 Task: open a new blank ppt, save the file as Andrew.pptx Add the quote 'Success is not the key to happiness; happiness is the key to success.'Apply font style 'Arial Narrow' and font size 16 Align the text to the Center .Change the text color to  'Red'
Action: Mouse moved to (34, 96)
Screenshot: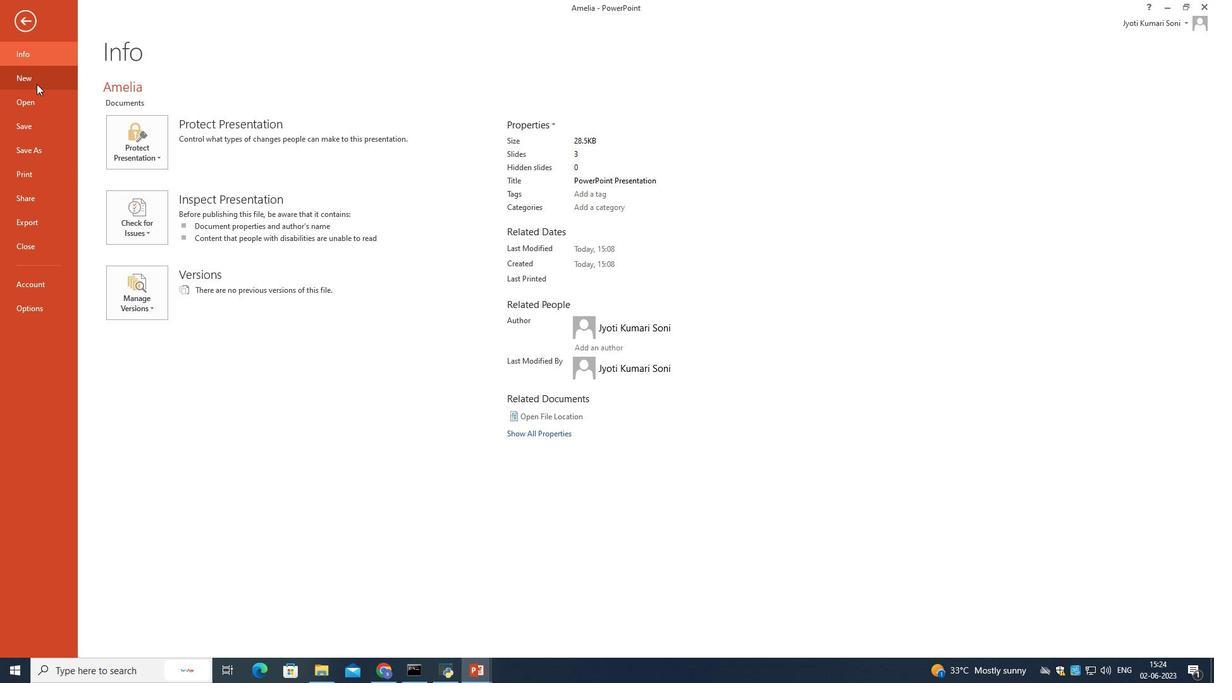 
Action: Mouse pressed left at (34, 96)
Screenshot: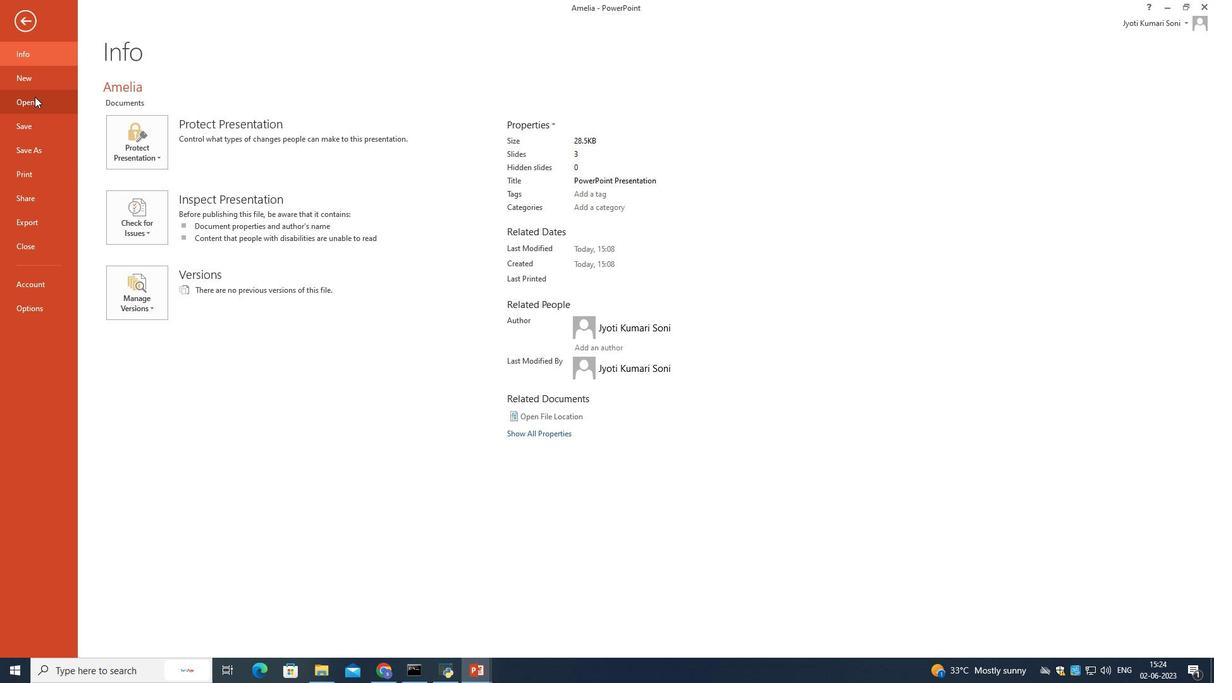 
Action: Mouse moved to (29, 74)
Screenshot: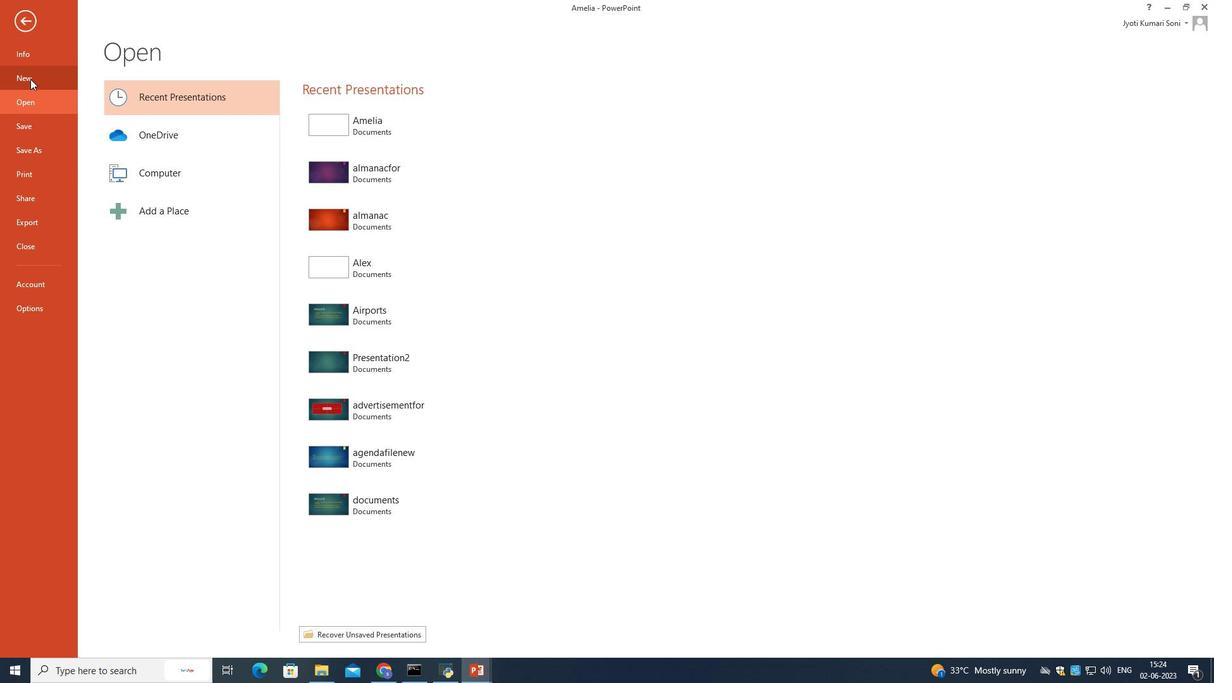
Action: Mouse pressed left at (29, 74)
Screenshot: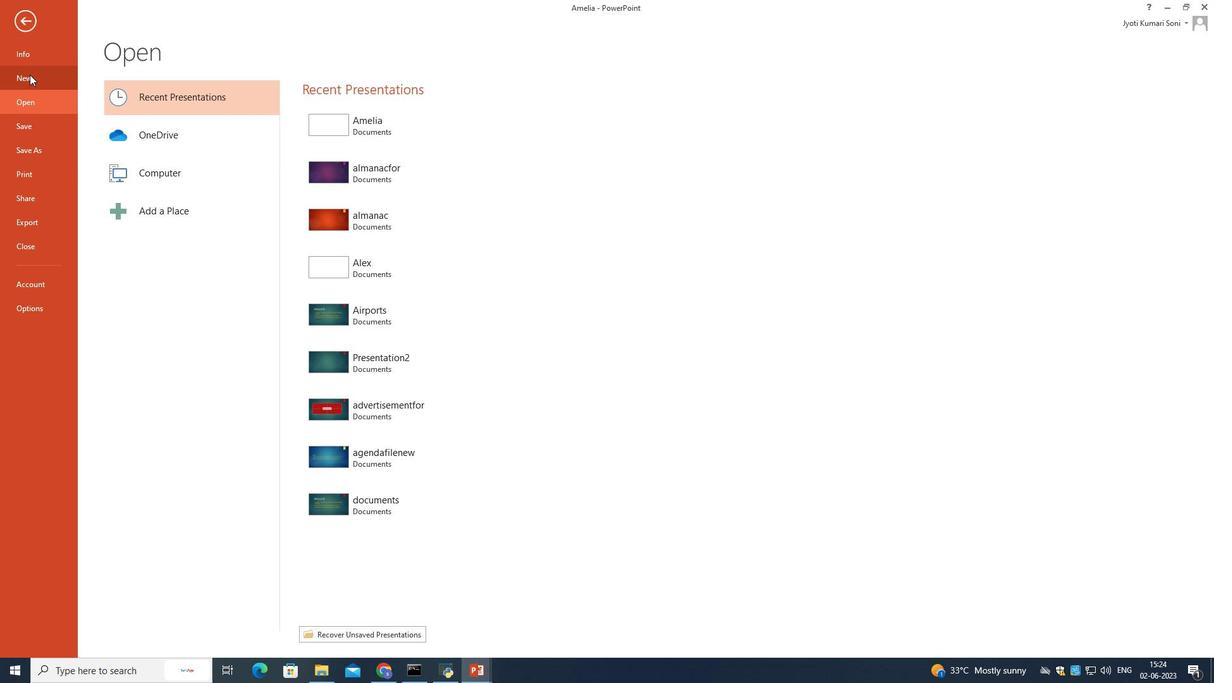 
Action: Mouse moved to (156, 153)
Screenshot: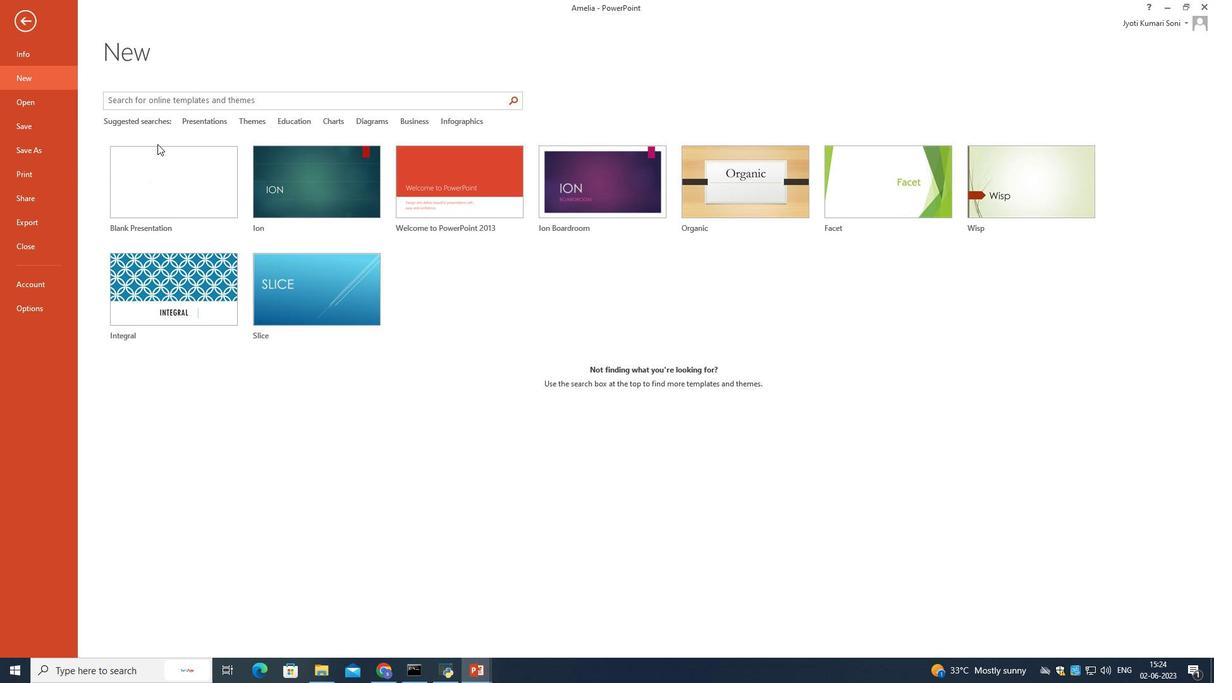 
Action: Mouse pressed left at (156, 153)
Screenshot: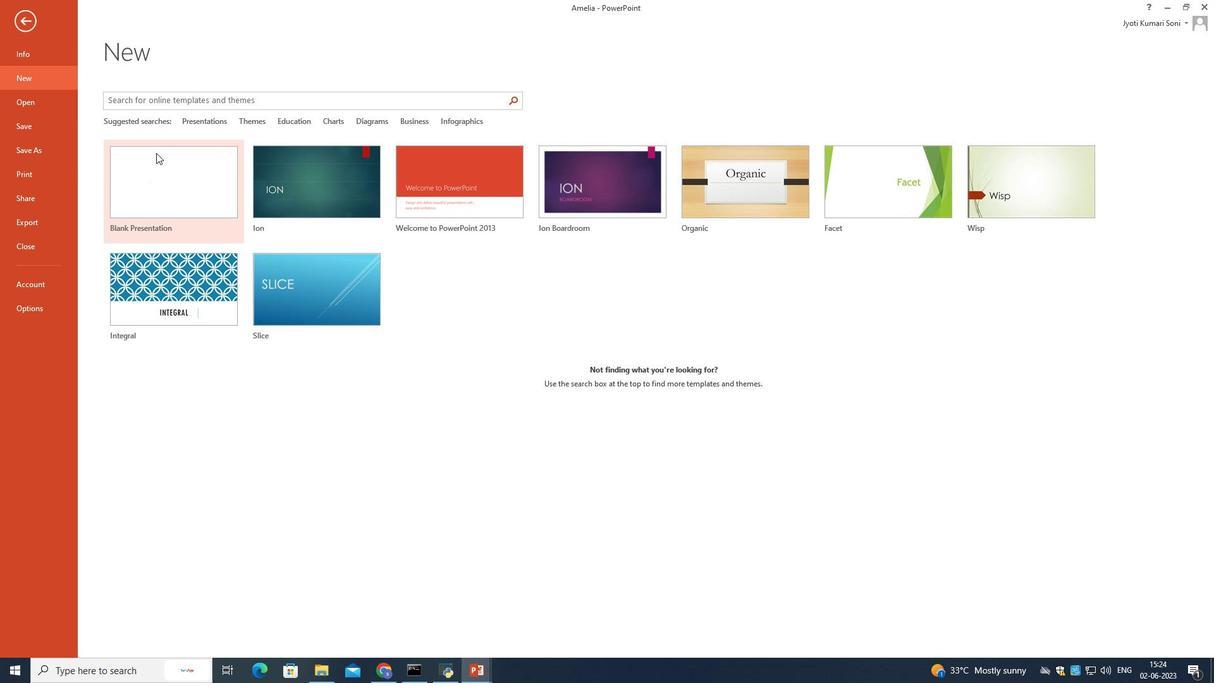 
Action: Mouse moved to (17, 24)
Screenshot: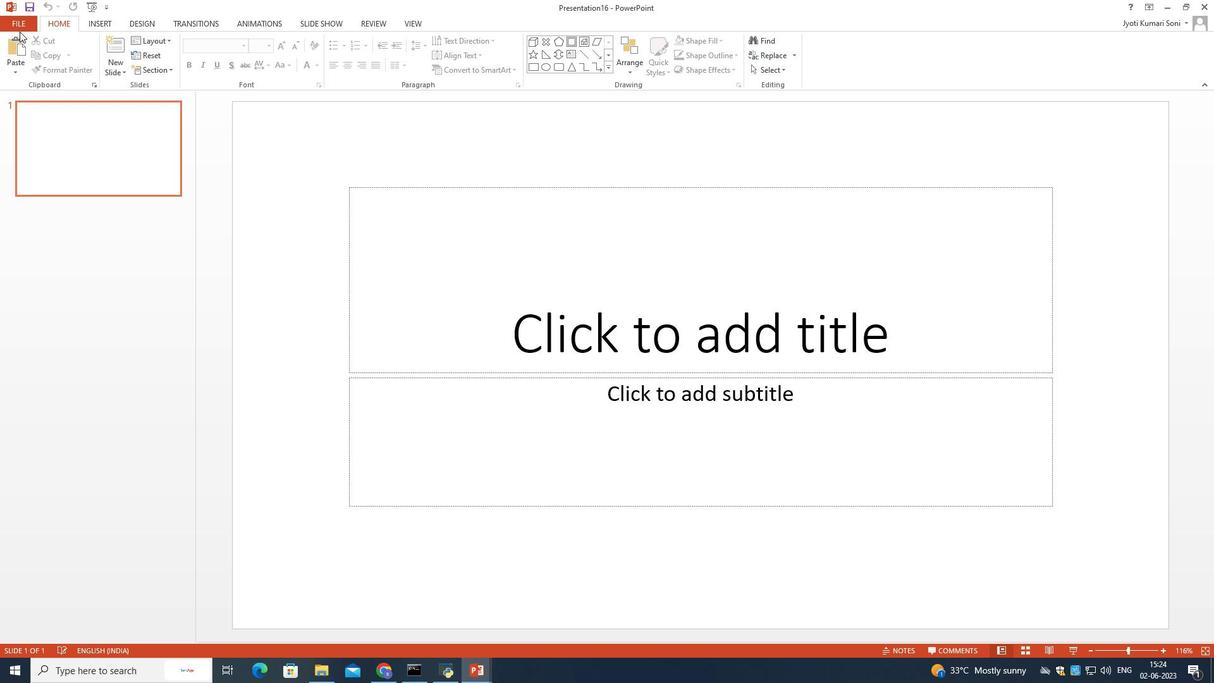 
Action: Mouse pressed left at (17, 24)
Screenshot: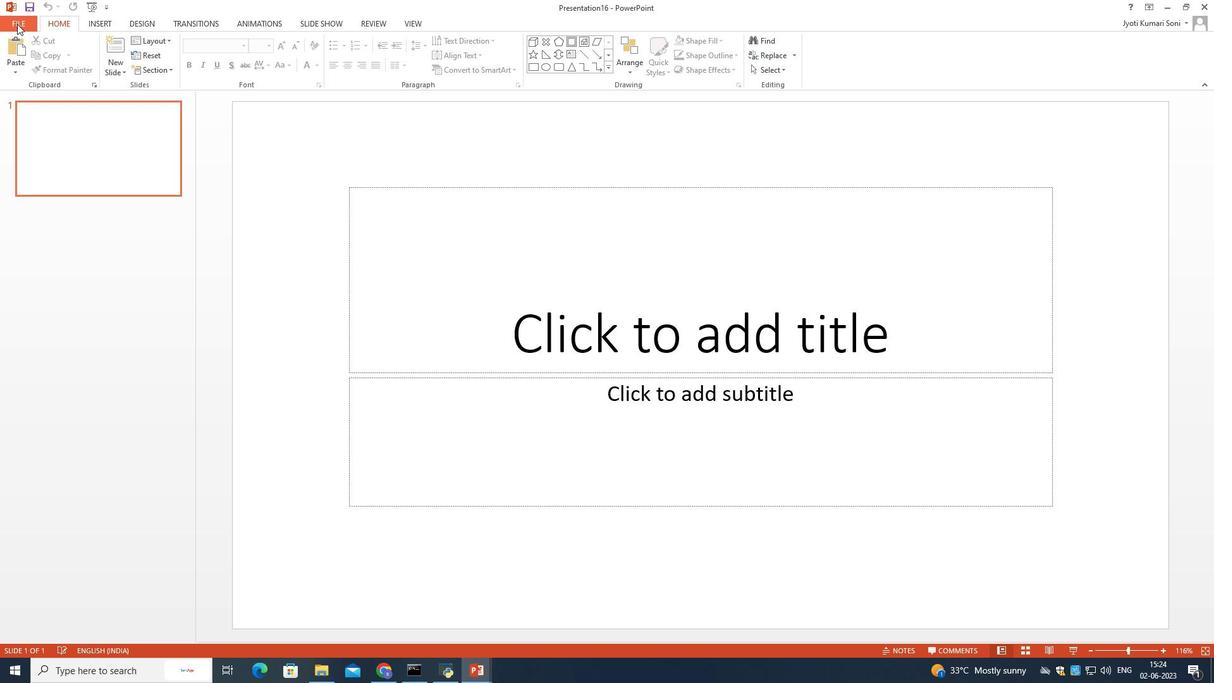 
Action: Mouse moved to (27, 149)
Screenshot: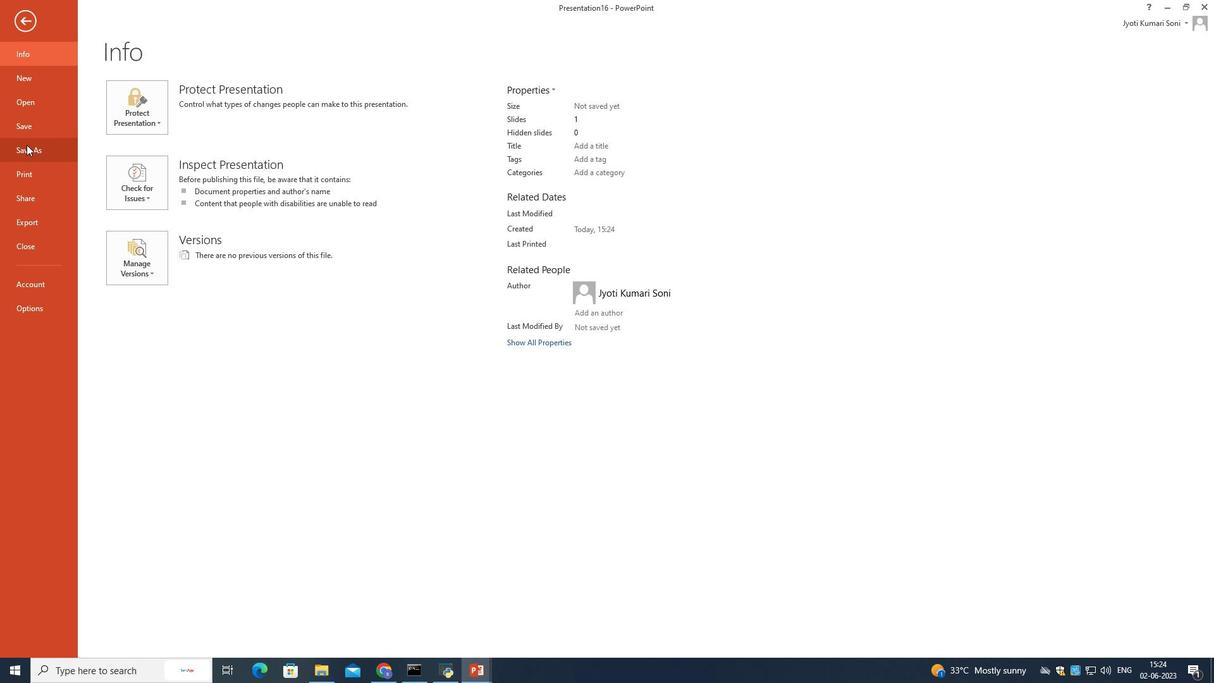 
Action: Mouse pressed left at (27, 149)
Screenshot: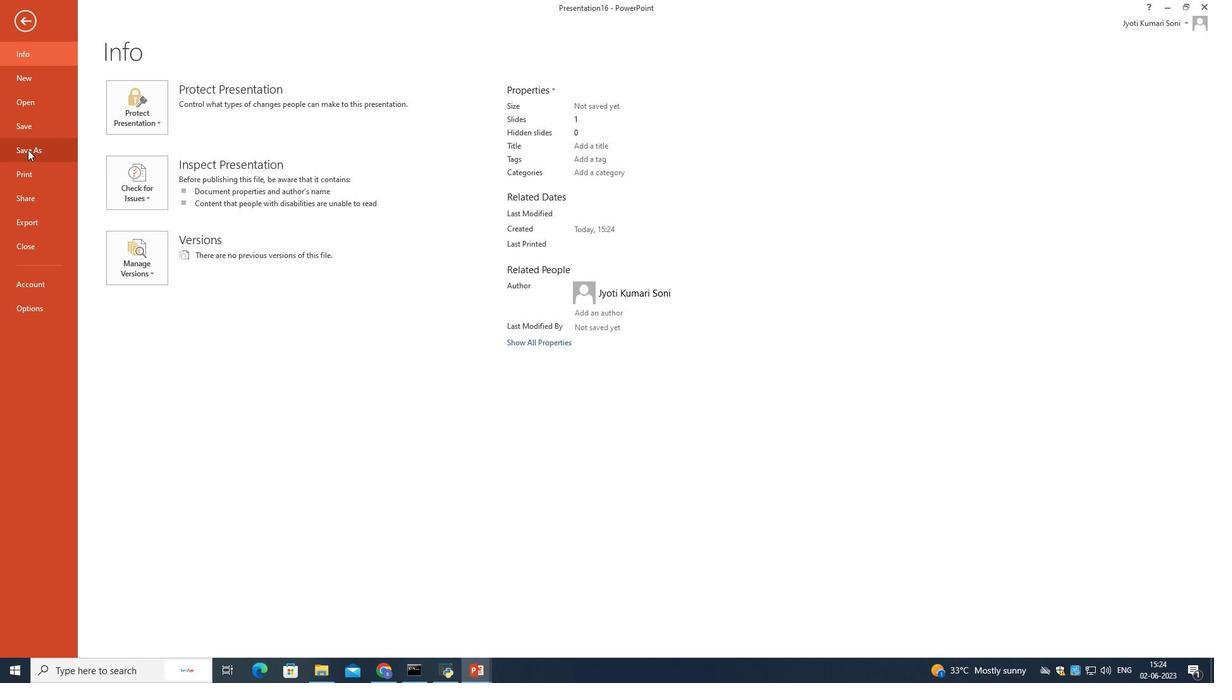 
Action: Mouse moved to (320, 127)
Screenshot: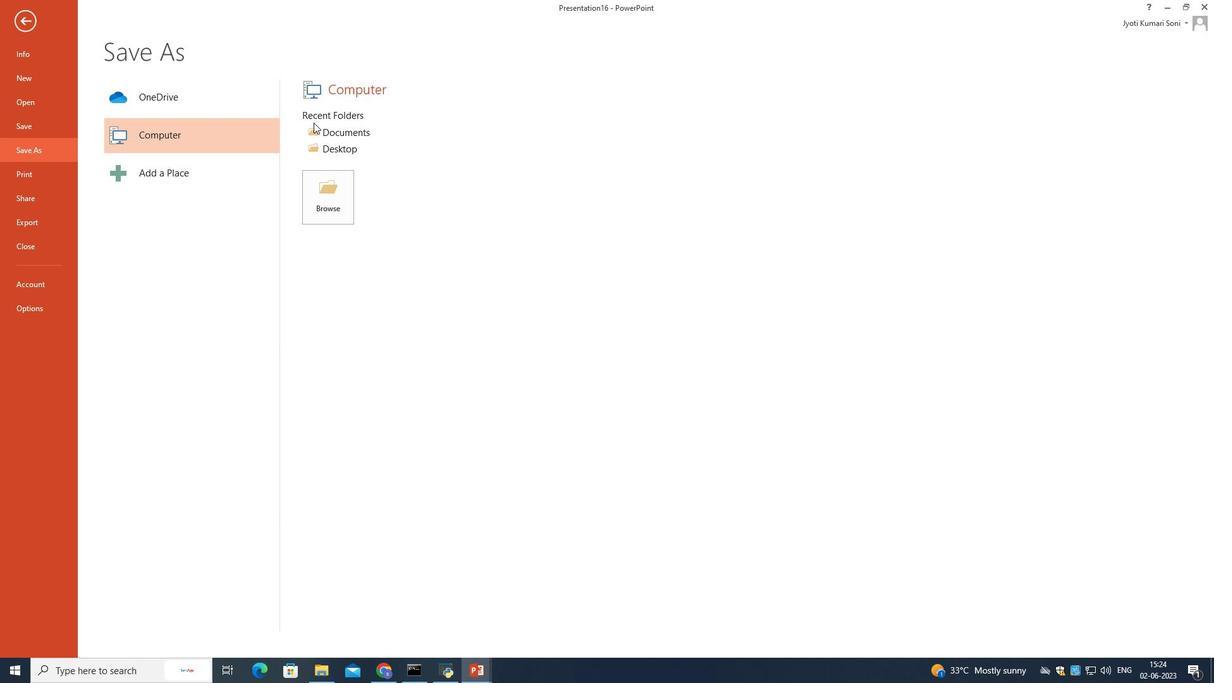 
Action: Mouse pressed left at (320, 127)
Screenshot: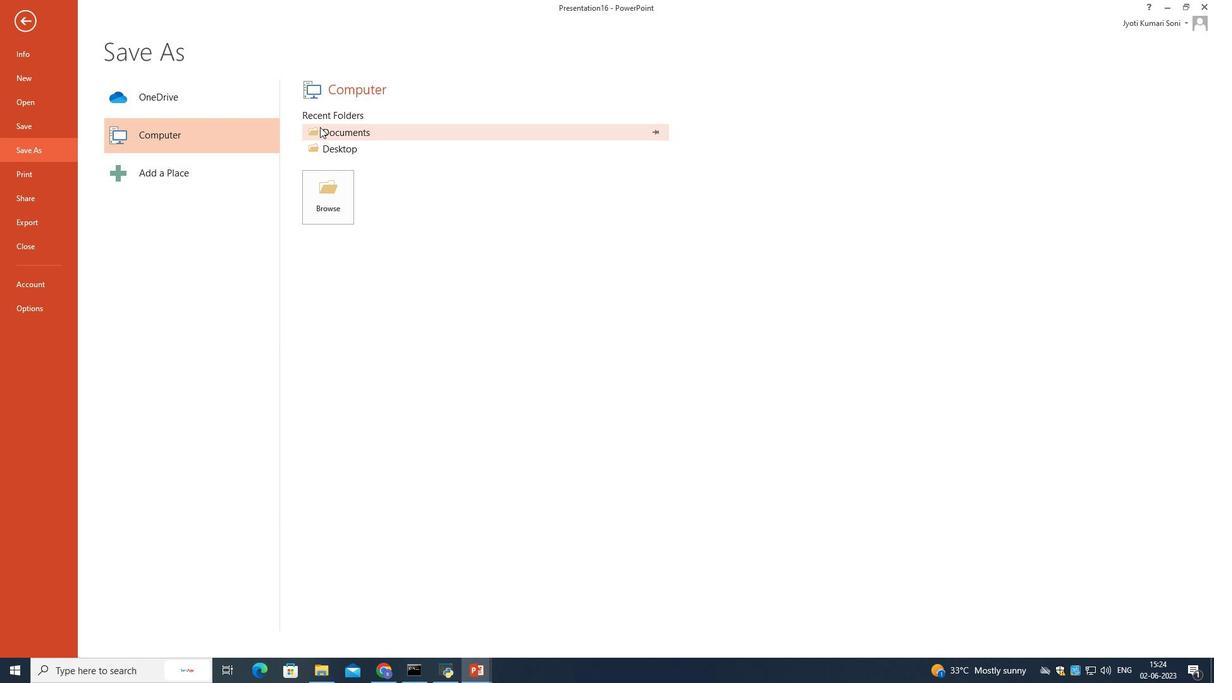
Action: Mouse moved to (310, 127)
Screenshot: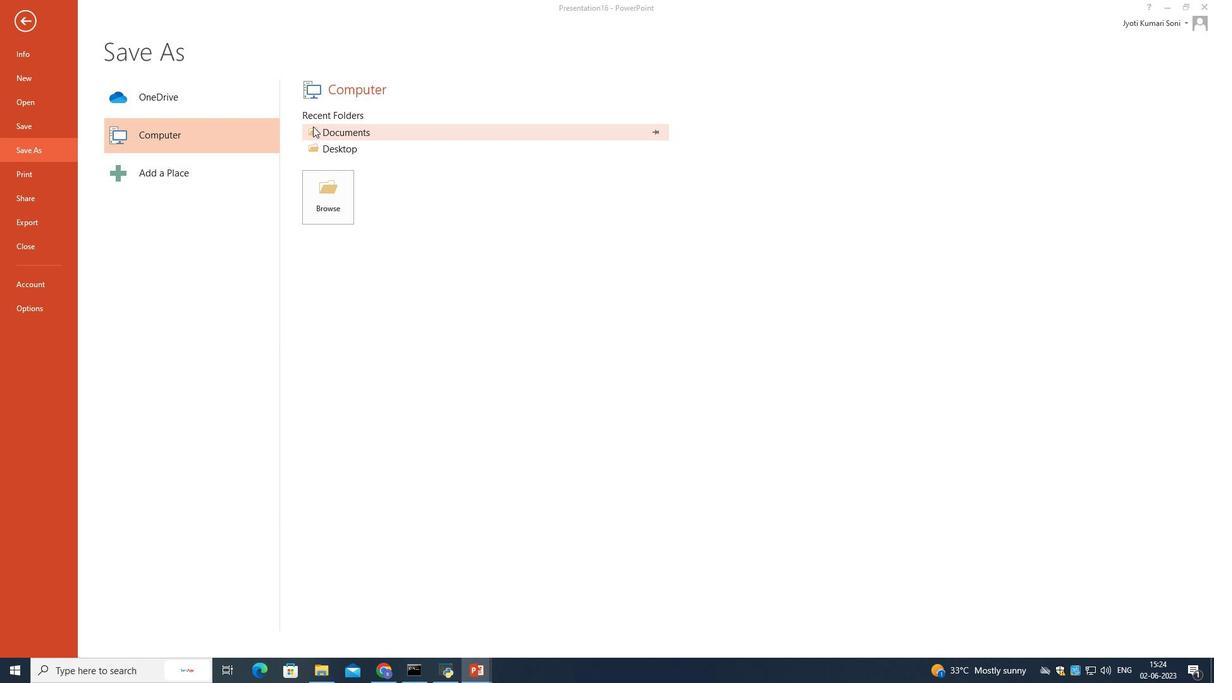 
Action: Key pressed <Key.shift>Andrew.pptx<Key.enter>
Screenshot: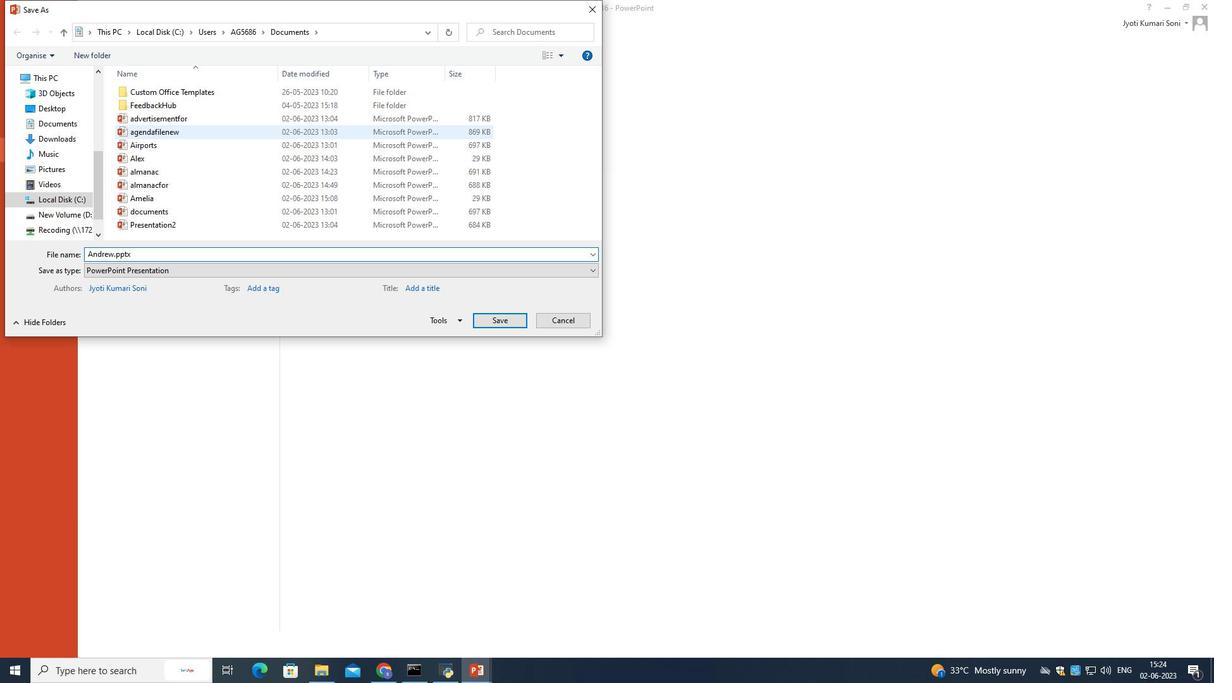 
Action: Mouse moved to (523, 422)
Screenshot: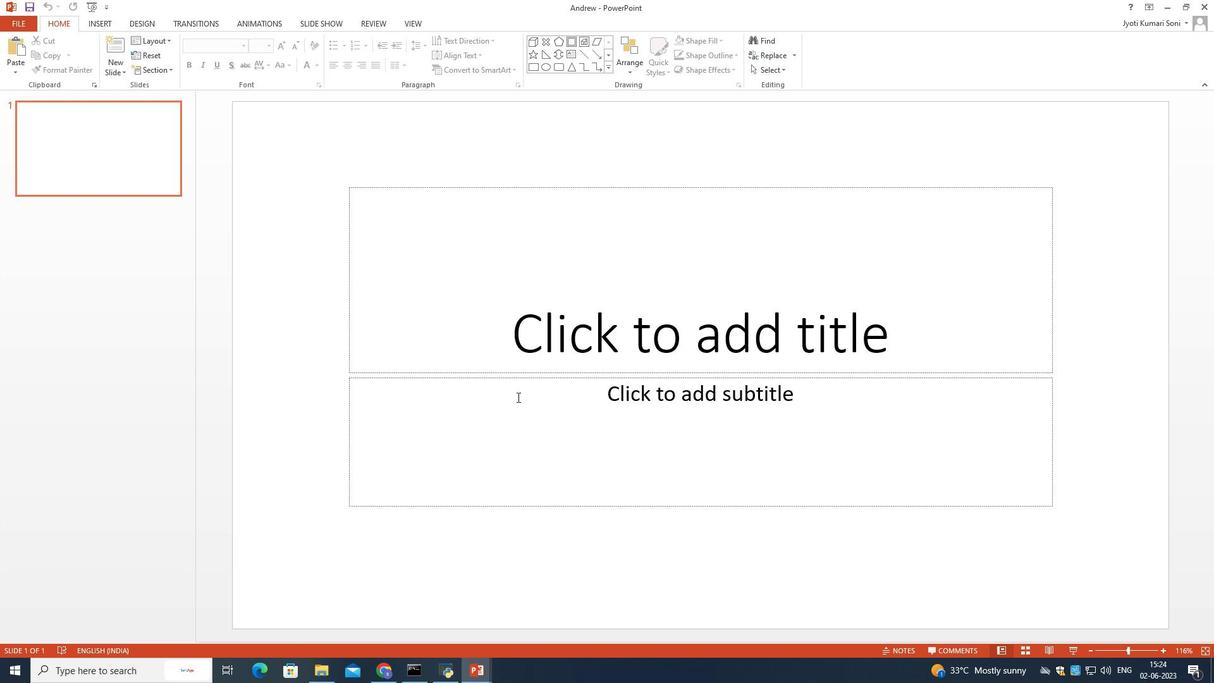 
Action: Mouse pressed left at (523, 422)
Screenshot: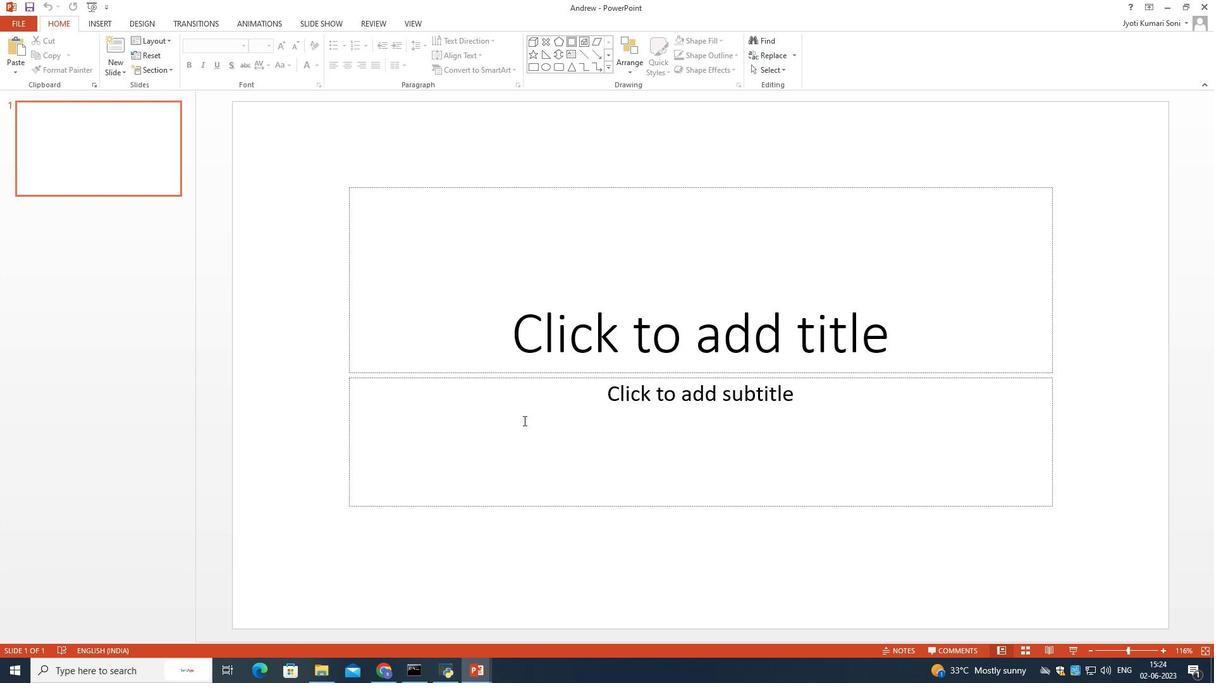 
Action: Mouse moved to (674, 345)
Screenshot: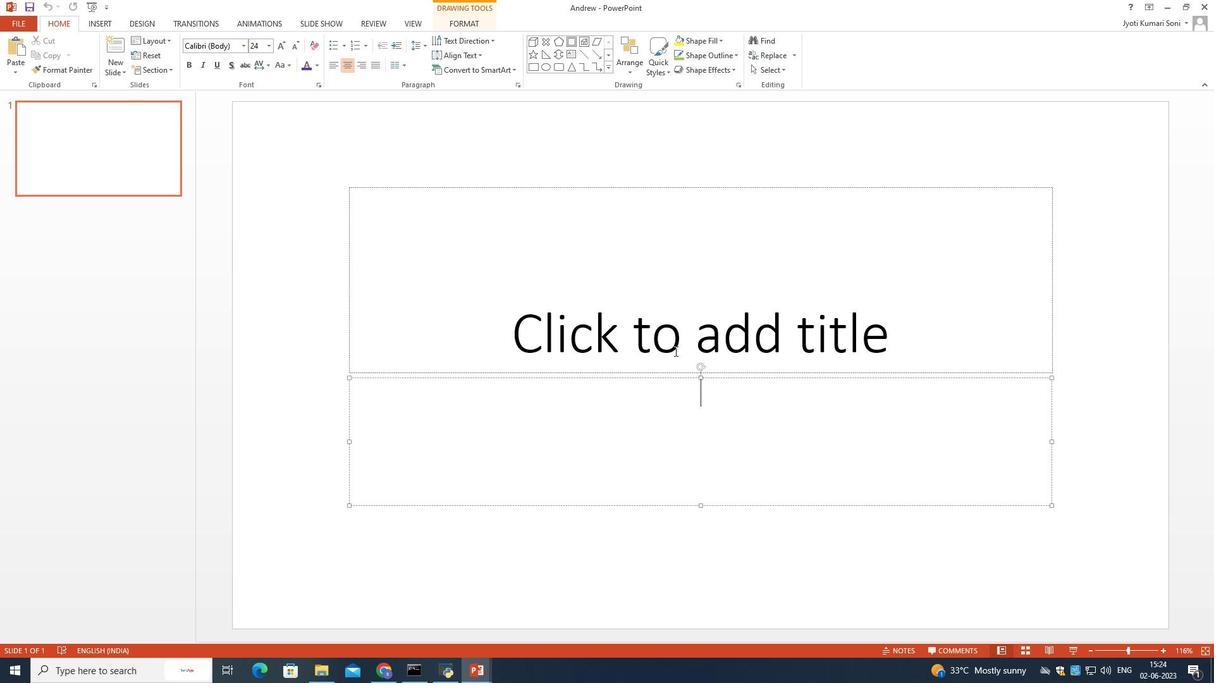 
Action: Mouse pressed right at (674, 345)
Screenshot: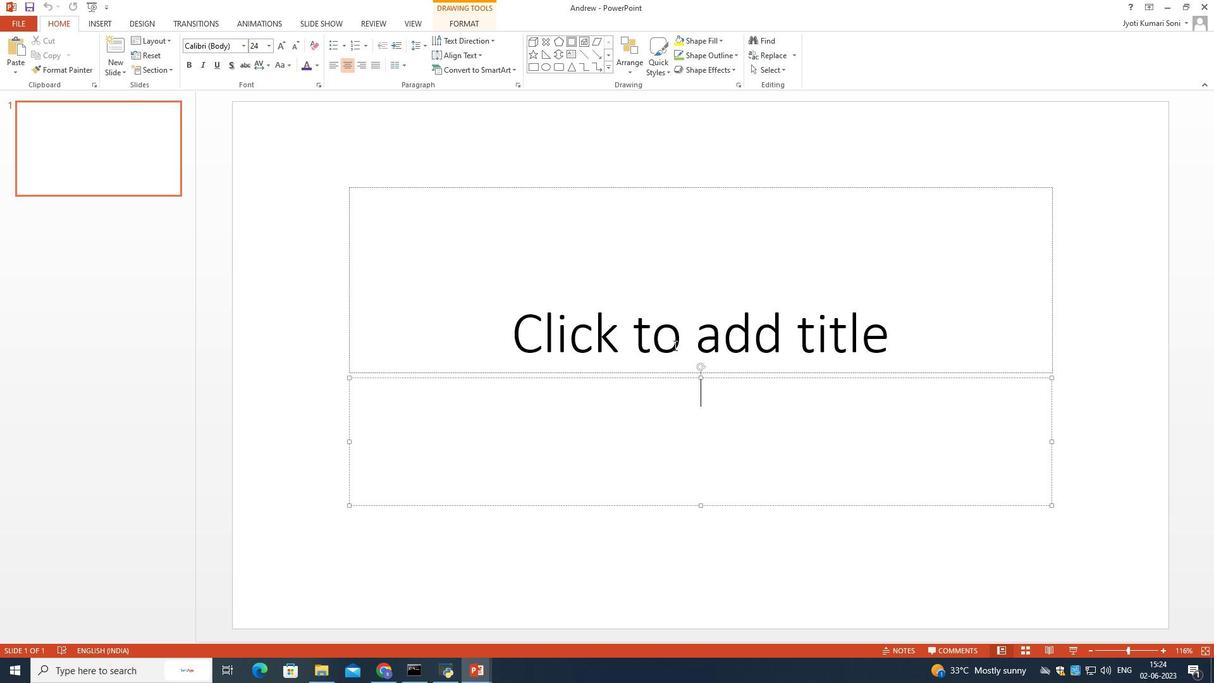 
Action: Mouse moved to (689, 351)
Screenshot: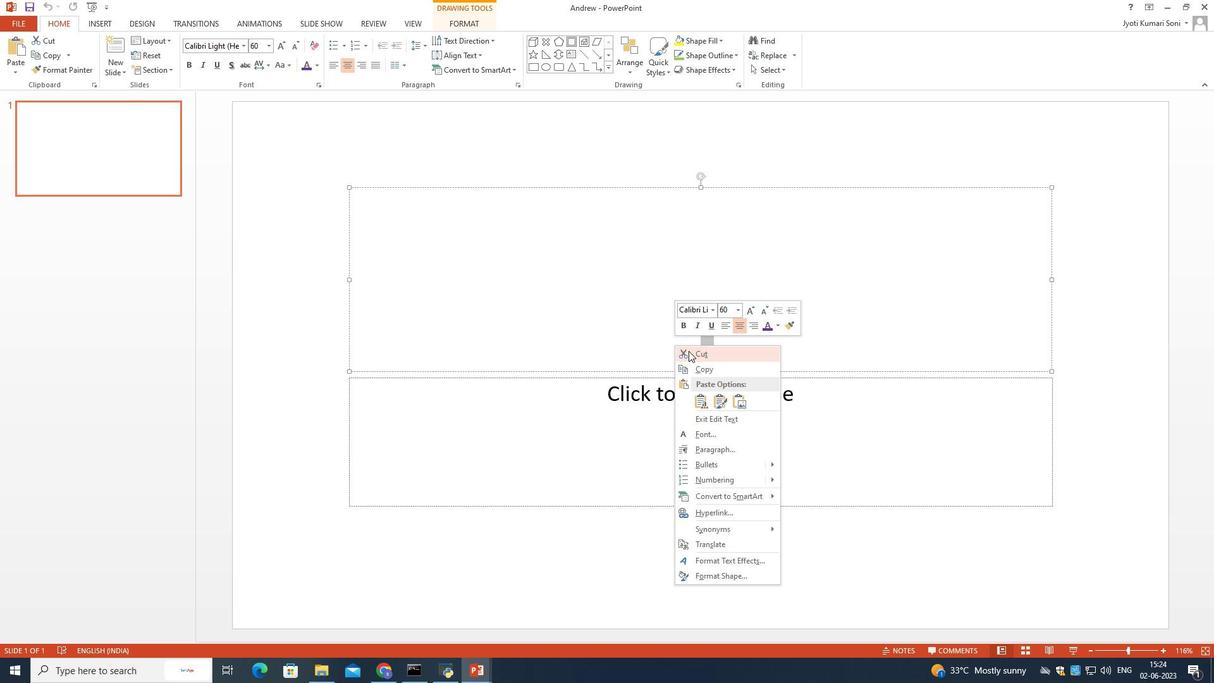 
Action: Mouse pressed left at (689, 351)
Screenshot: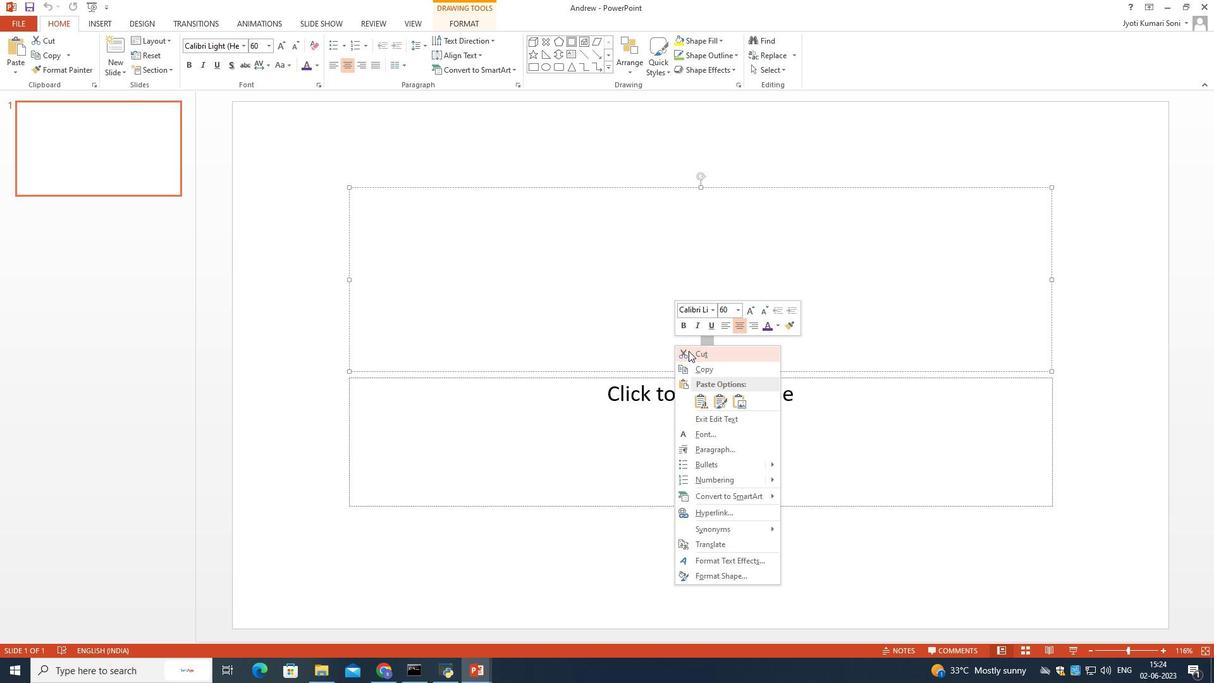 
Action: Mouse moved to (701, 392)
Screenshot: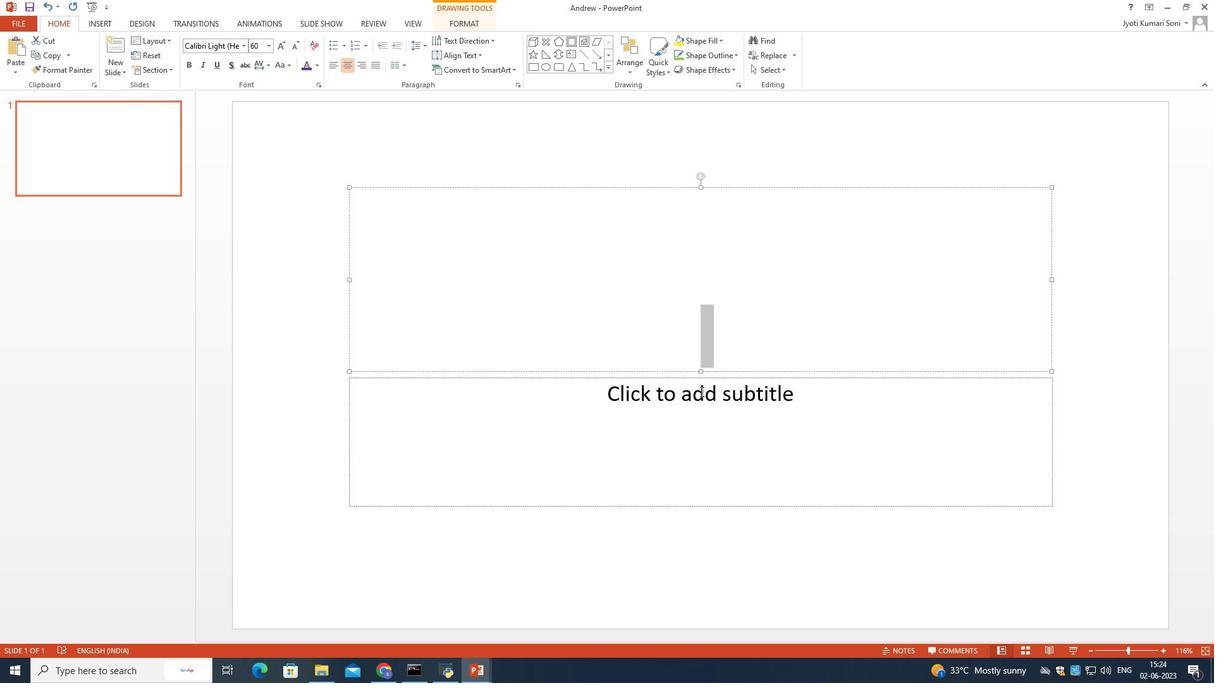
Action: Mouse pressed left at (701, 392)
Screenshot: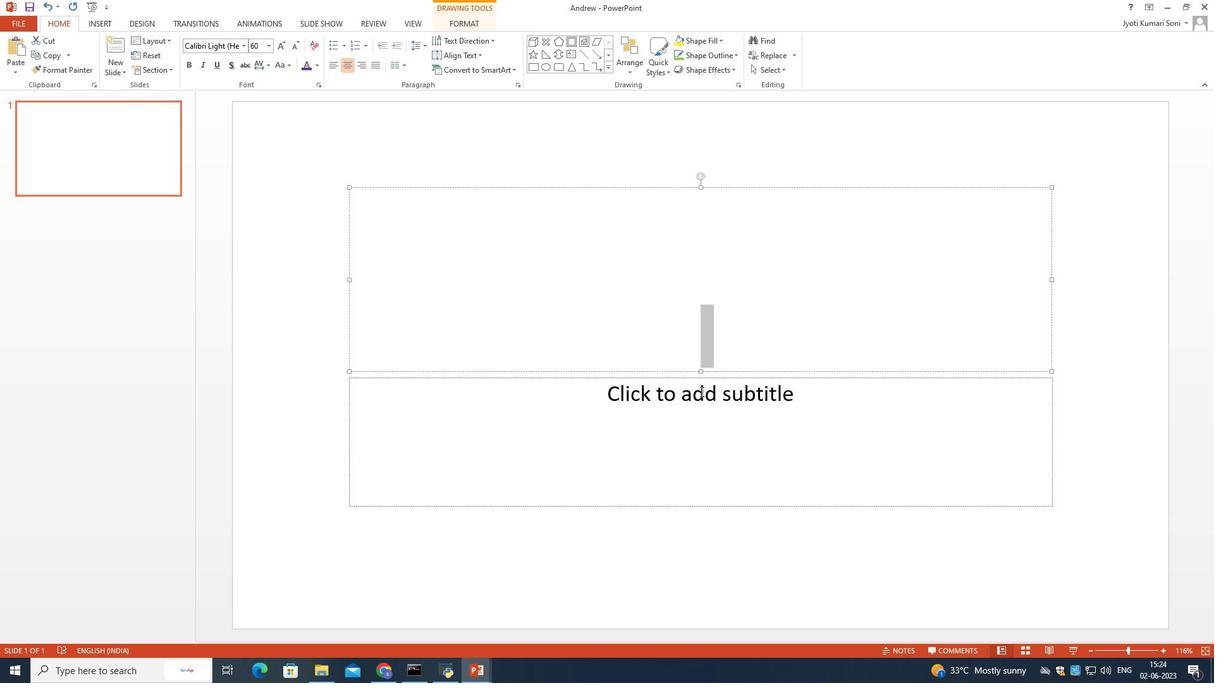 
Action: Mouse moved to (669, 258)
Screenshot: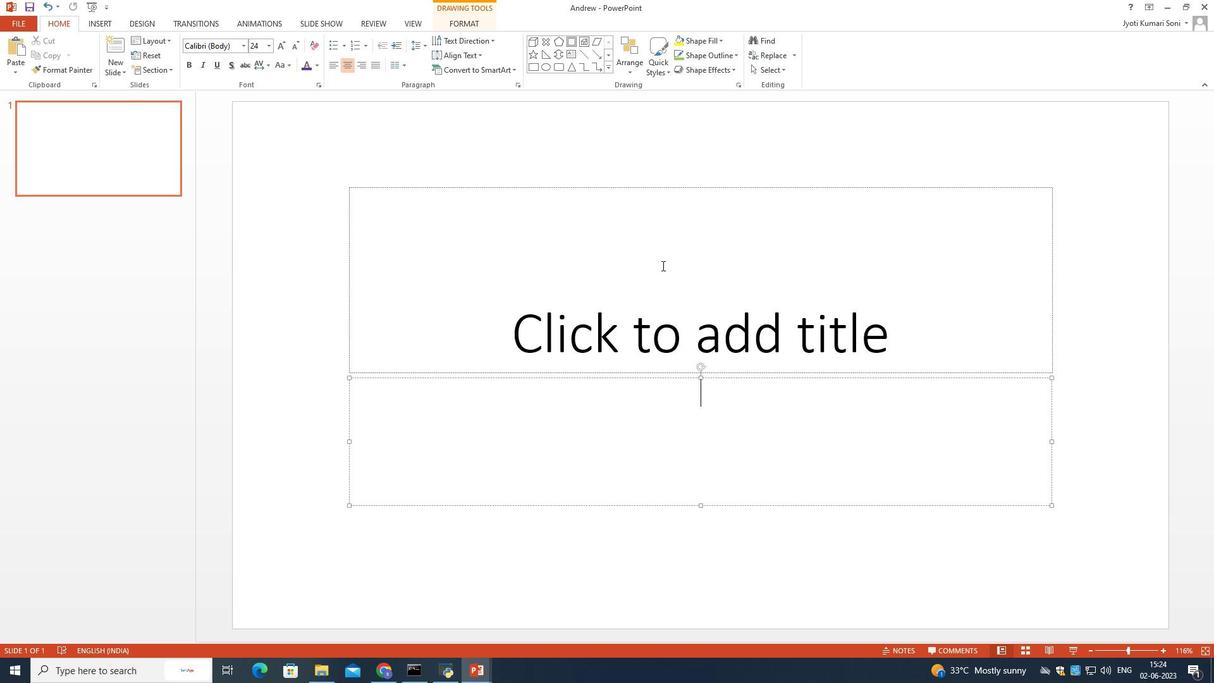 
Action: Mouse pressed left at (669, 258)
Screenshot: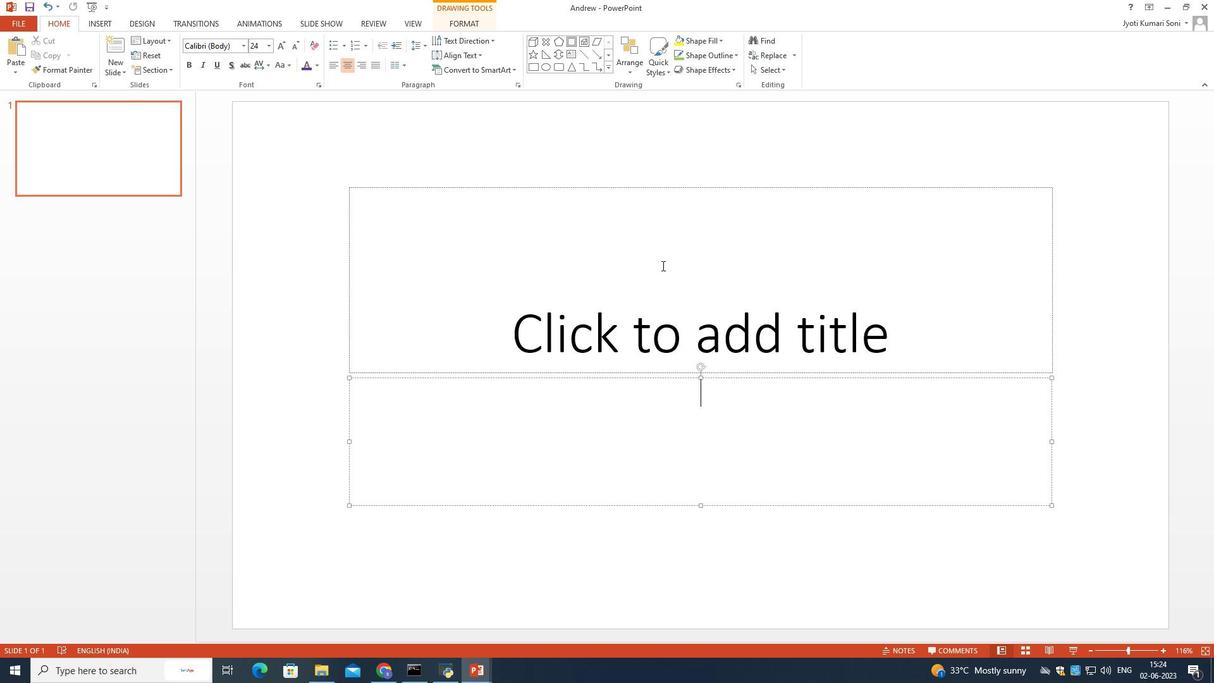 
Action: Mouse moved to (699, 187)
Screenshot: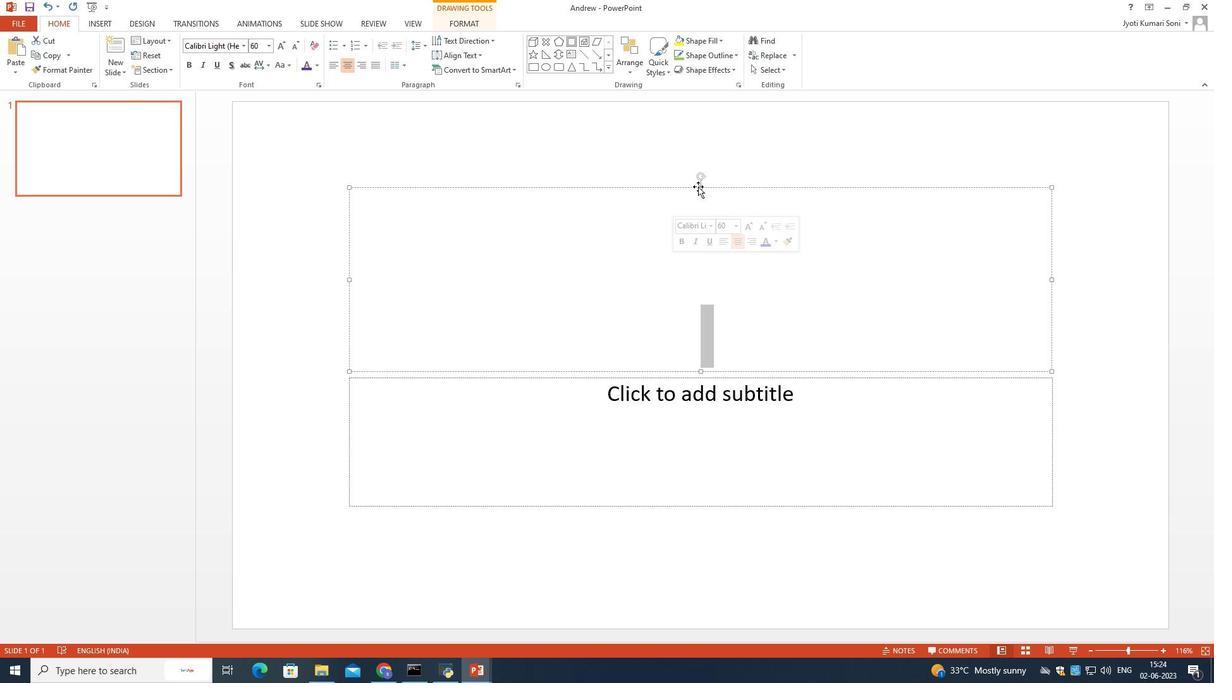 
Action: Mouse pressed right at (699, 187)
Screenshot: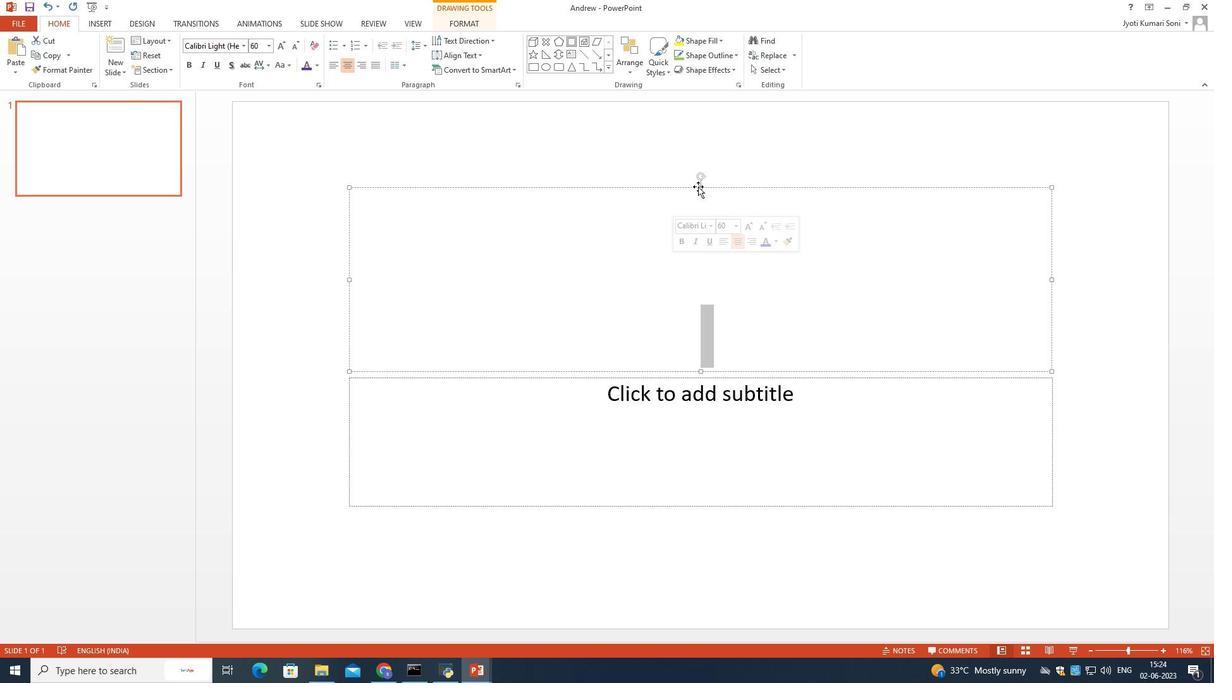 
Action: Mouse moved to (709, 193)
Screenshot: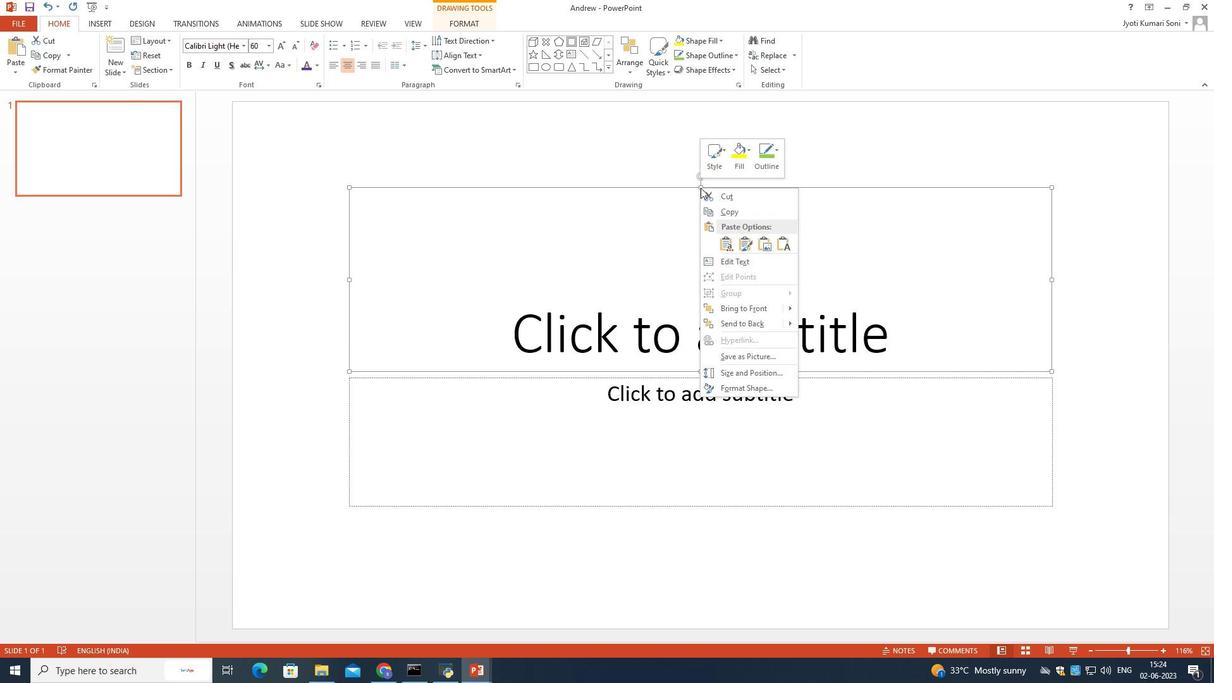 
Action: Mouse pressed left at (709, 193)
Screenshot: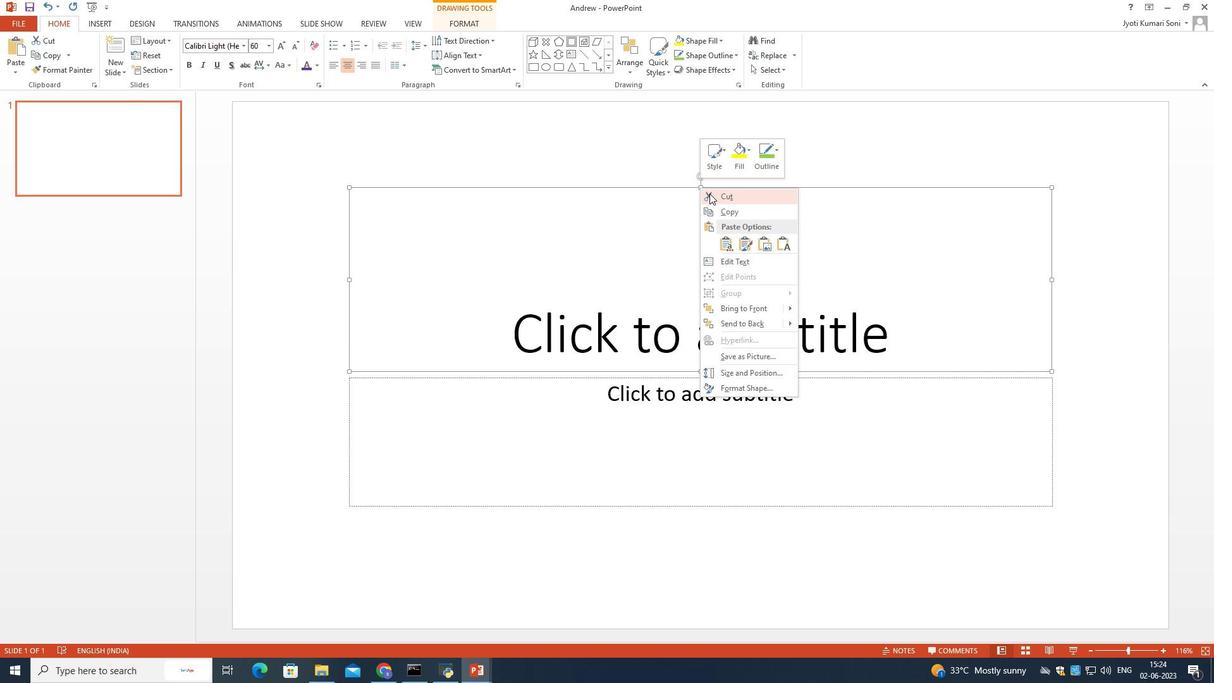 
Action: Mouse moved to (690, 442)
Screenshot: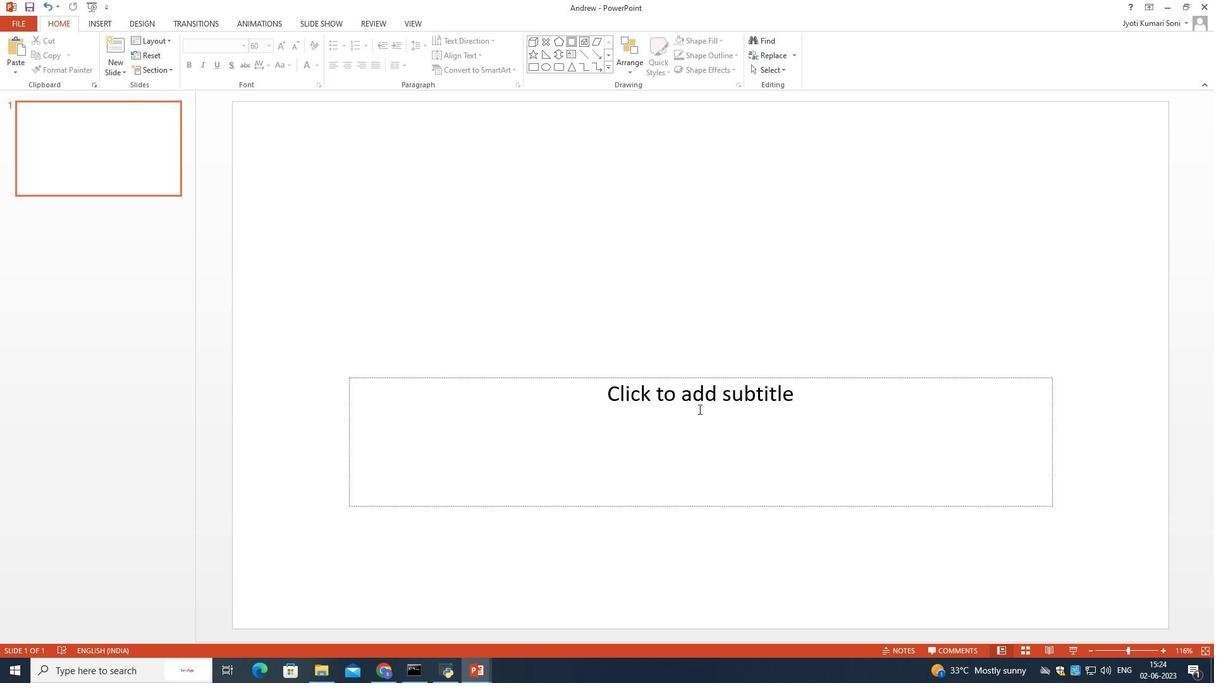 
Action: Mouse pressed left at (690, 442)
Screenshot: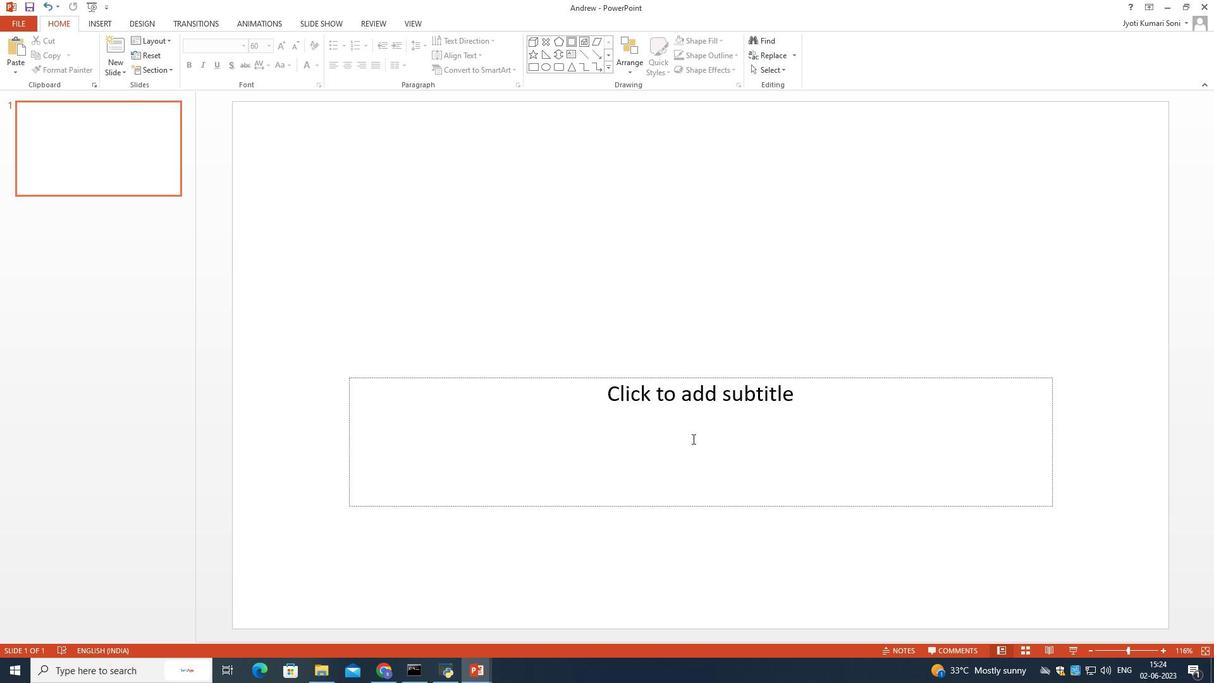 
Action: Mouse moved to (702, 378)
Screenshot: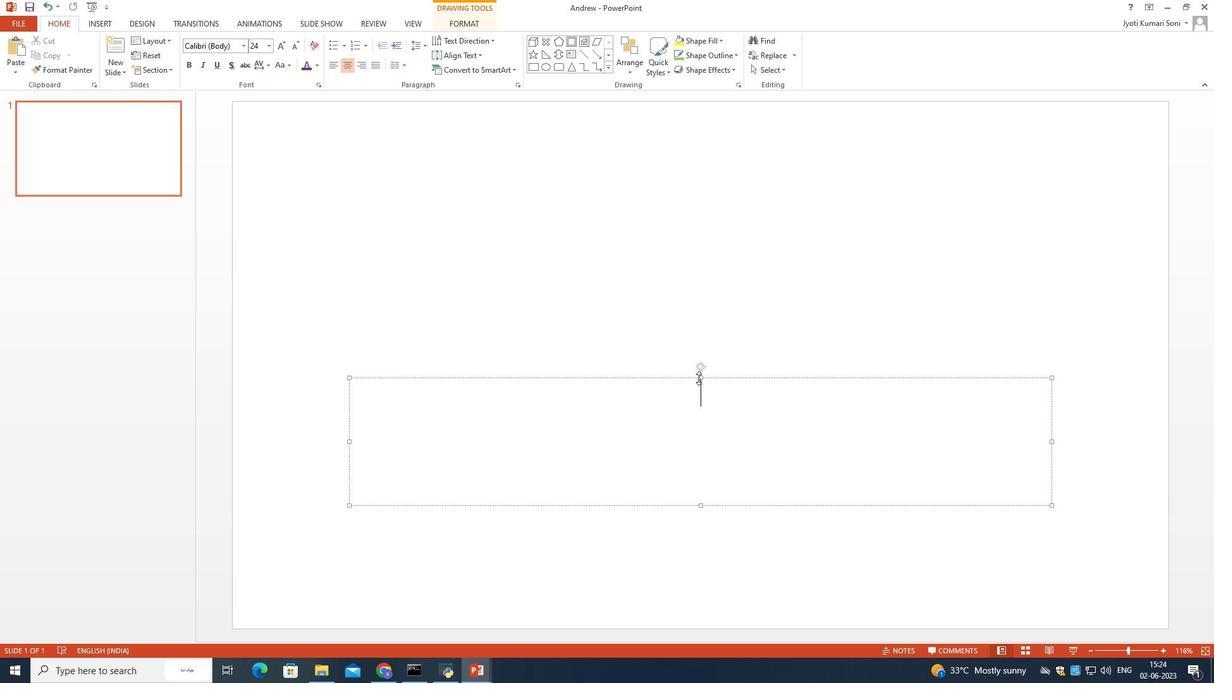
Action: Mouse pressed left at (702, 378)
Screenshot: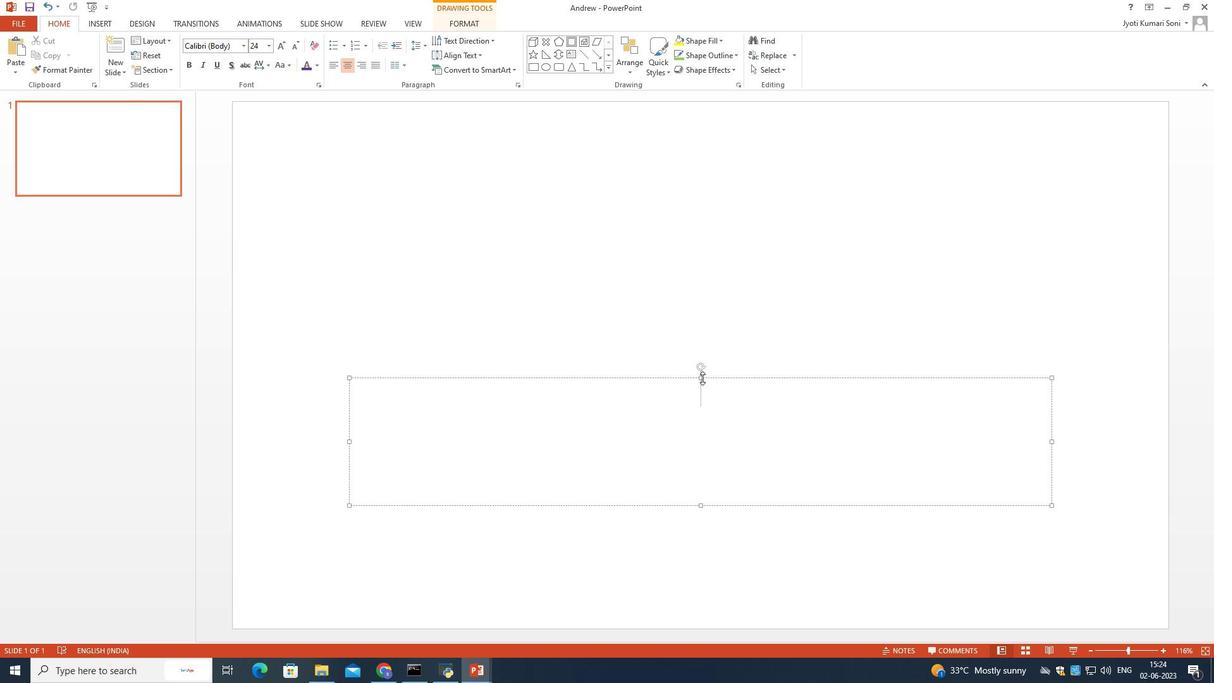 
Action: Mouse moved to (599, 253)
Screenshot: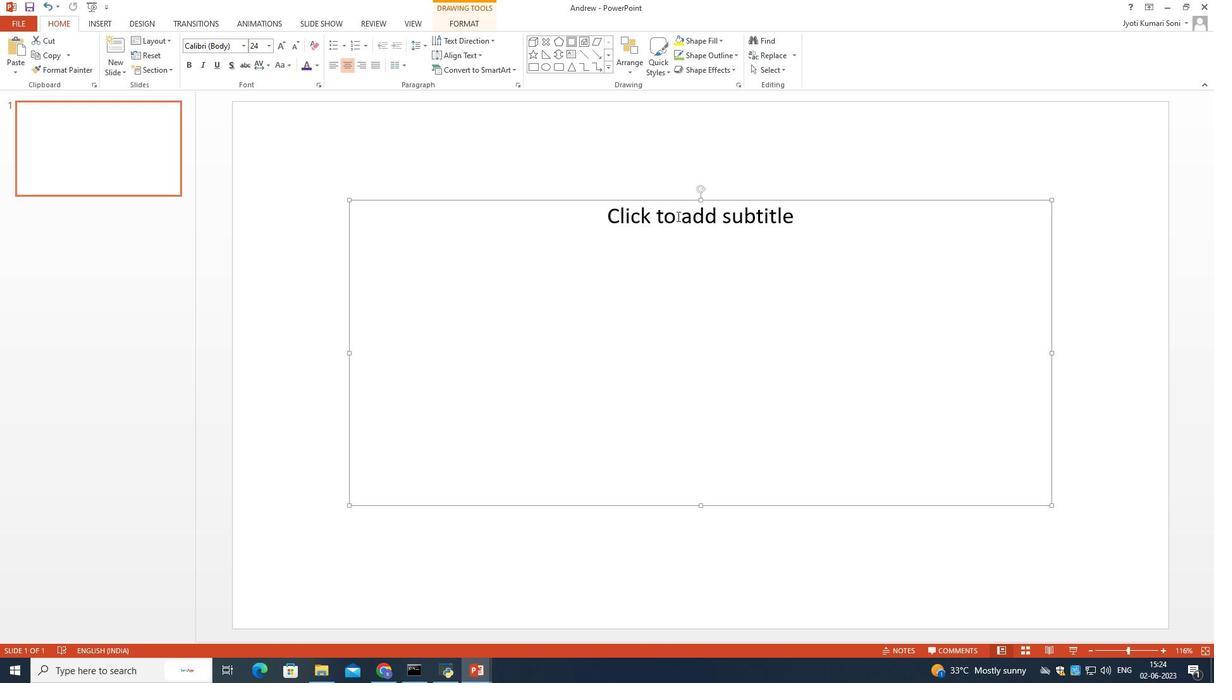 
Action: Mouse pressed left at (599, 253)
Screenshot: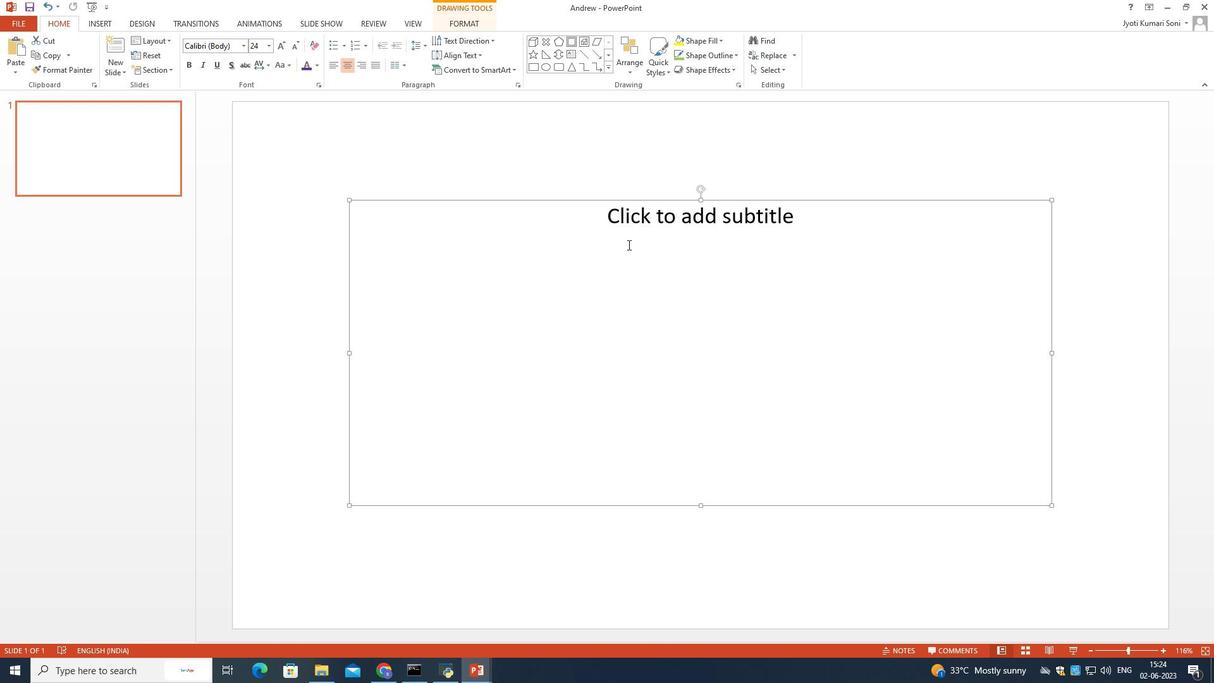 
Action: Mouse moved to (783, 265)
Screenshot: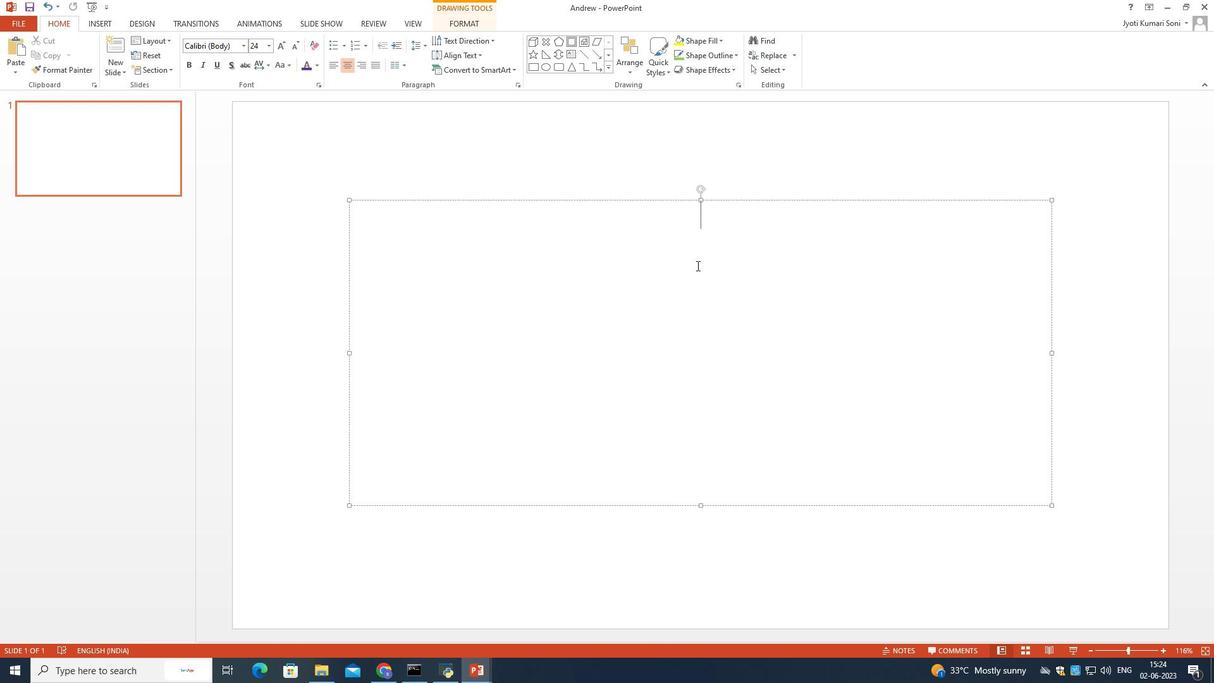 
Action: Key pressed <Key.shift>Succcess<Key.left><Key.left><Key.left><Key.backspace><Key.right><Key.right><Key.right><Key.right><Key.right><Key.right><Key.right><Key.right><Key.right><Key.right><Key.right><Key.space>is<Key.space>not<Key.space>the<Key.space>key<Key.space>to<Key.space>happiness;<Key.space><Key.shift>Happiness<Key.space>is<Key.space>the<Key.space>key<Key.space>to<Key.space>success.
Screenshot: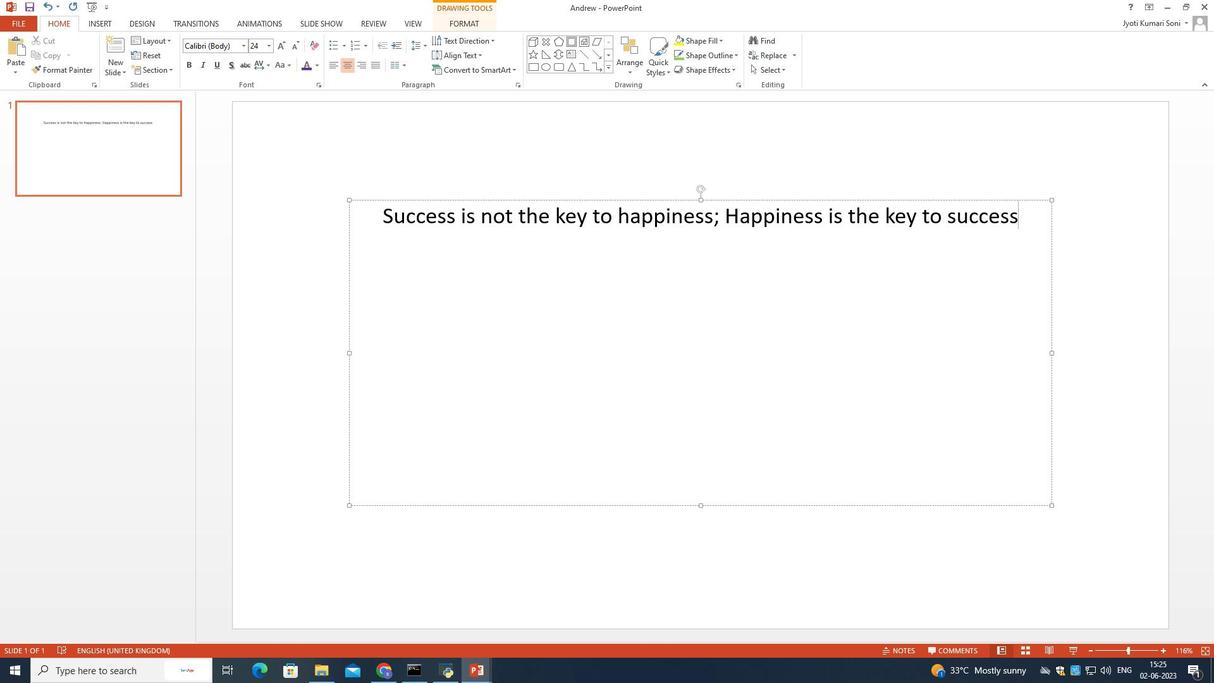 
Action: Mouse moved to (1026, 220)
Screenshot: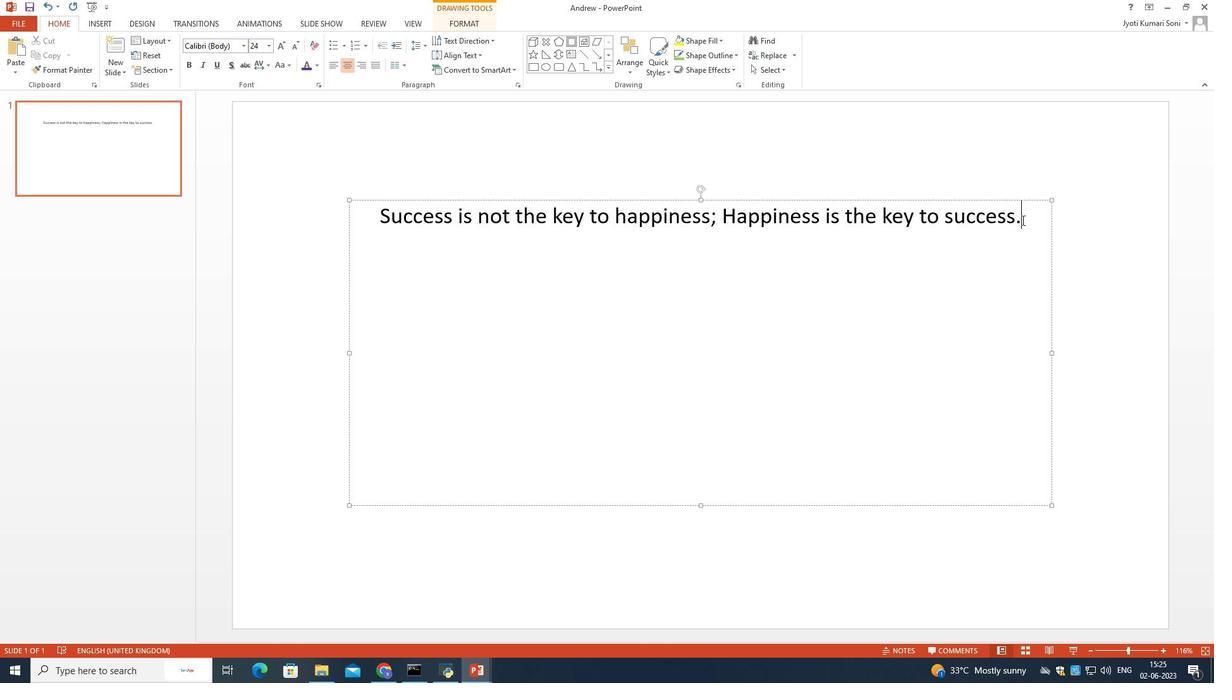 
Action: Mouse pressed left at (1026, 220)
Screenshot: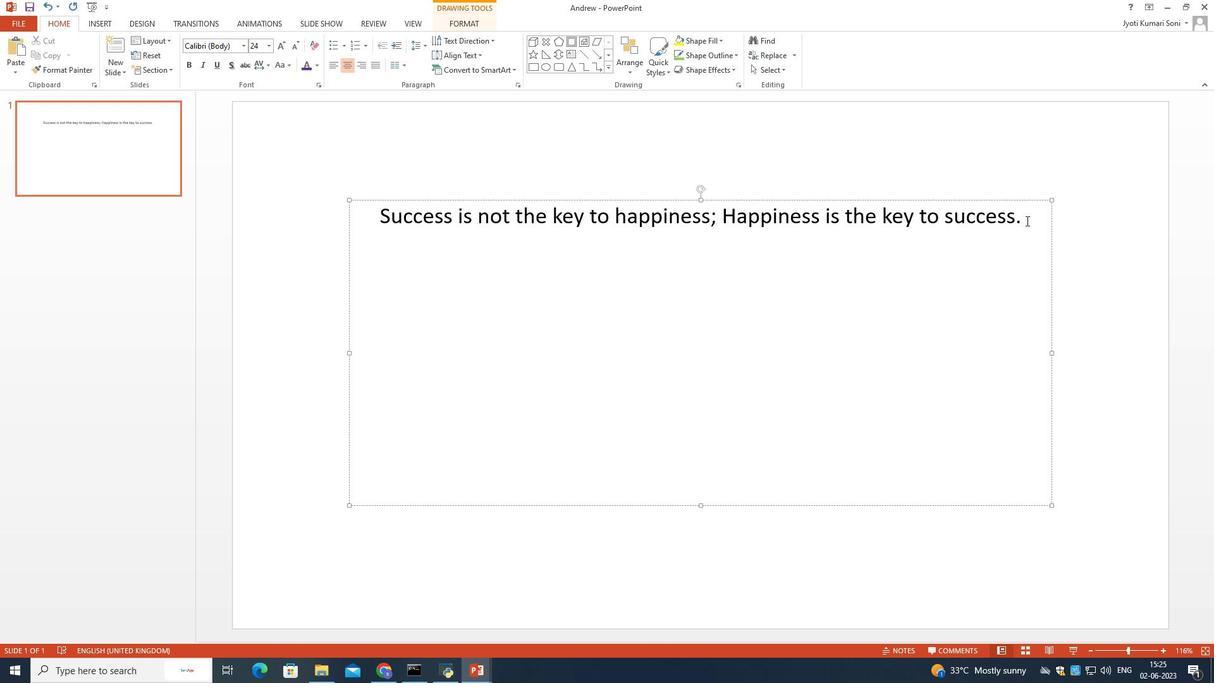 
Action: Mouse moved to (223, 46)
Screenshot: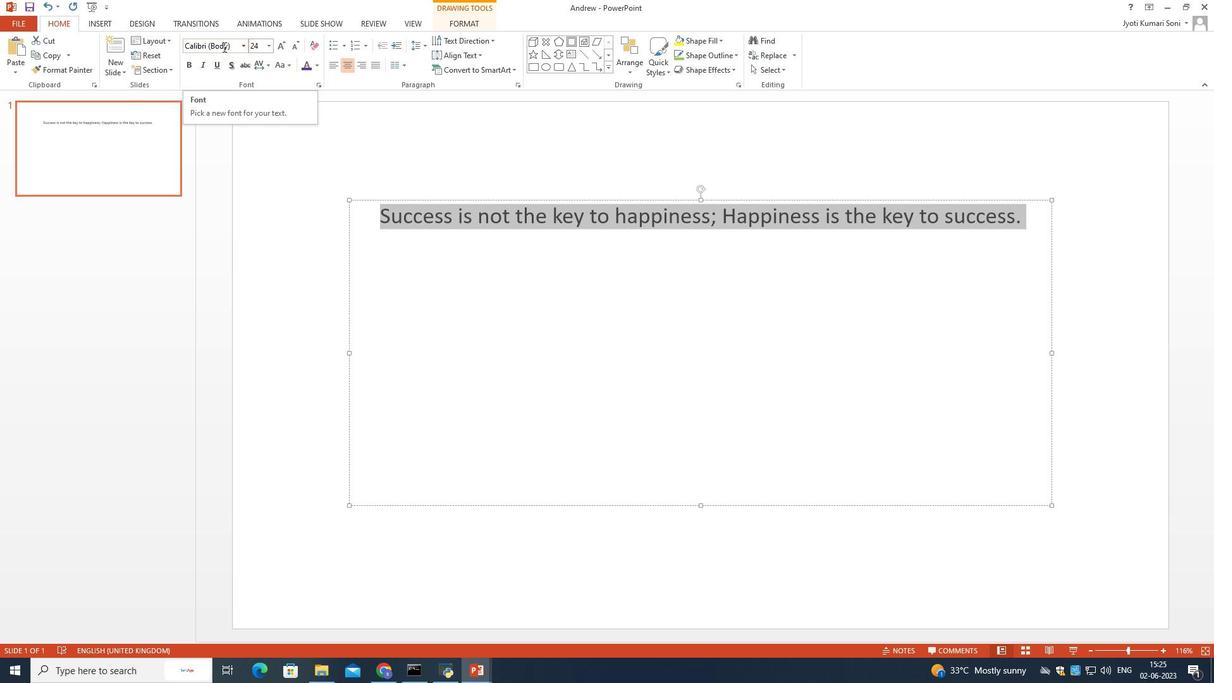 
Action: Mouse pressed left at (223, 46)
Screenshot: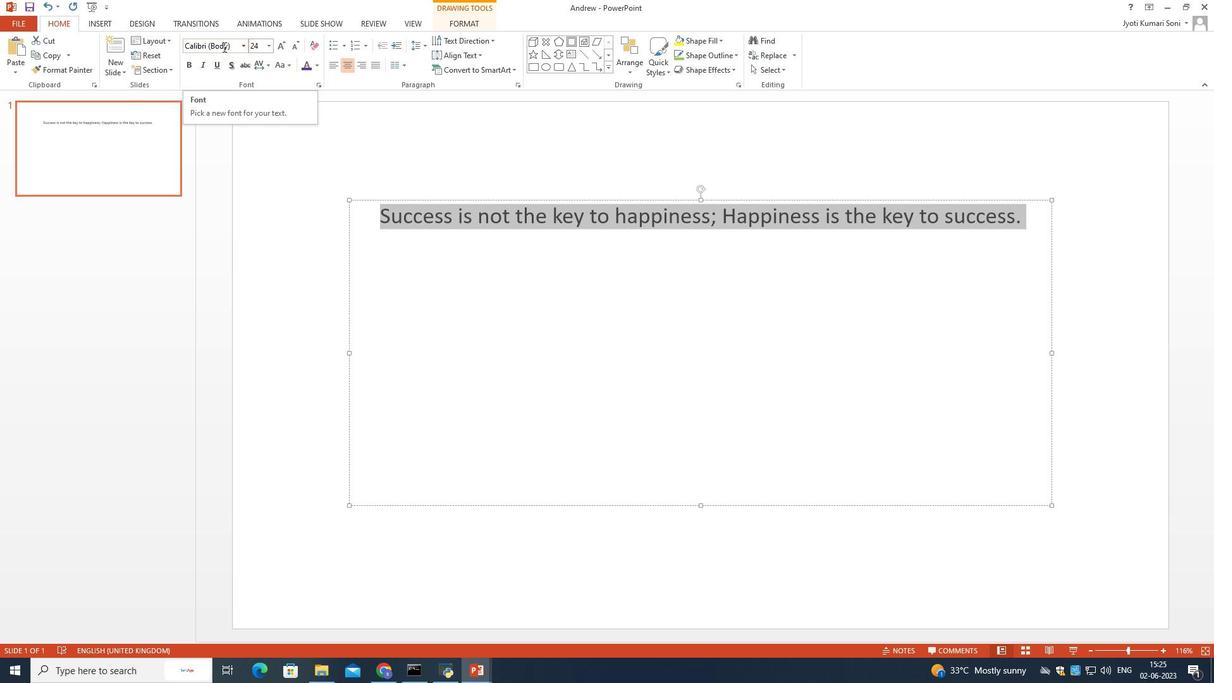 
Action: Mouse moved to (252, 58)
Screenshot: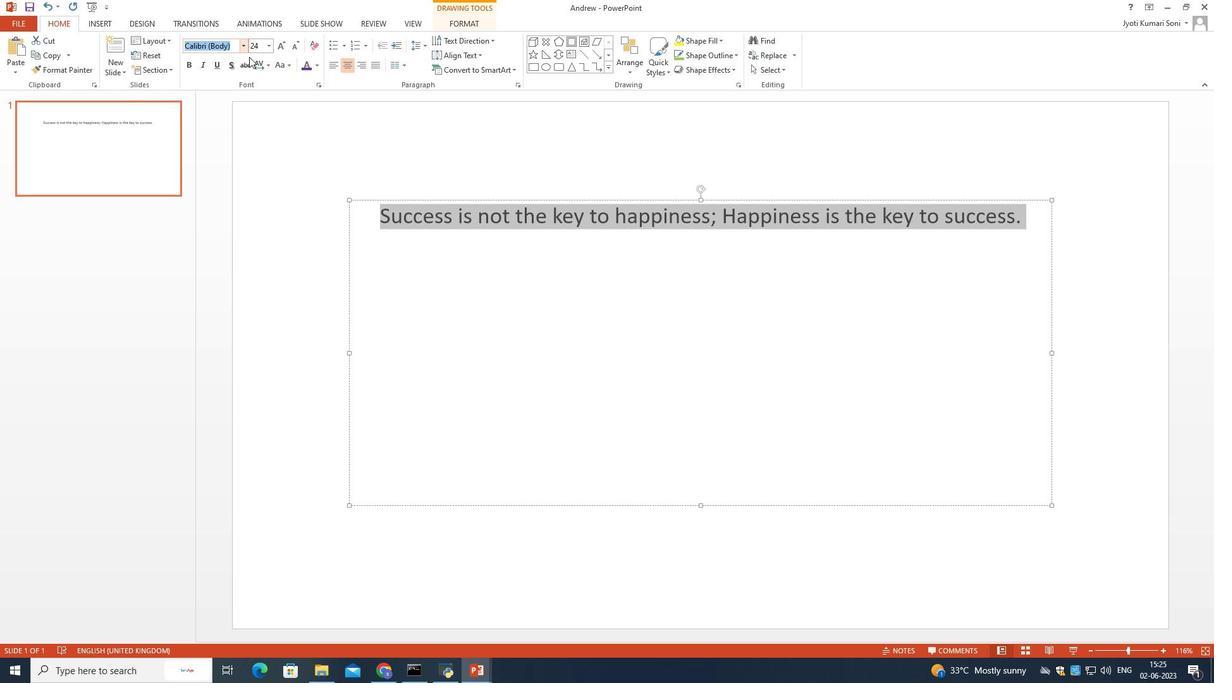 
Action: Key pressed <Key.shift>
Screenshot: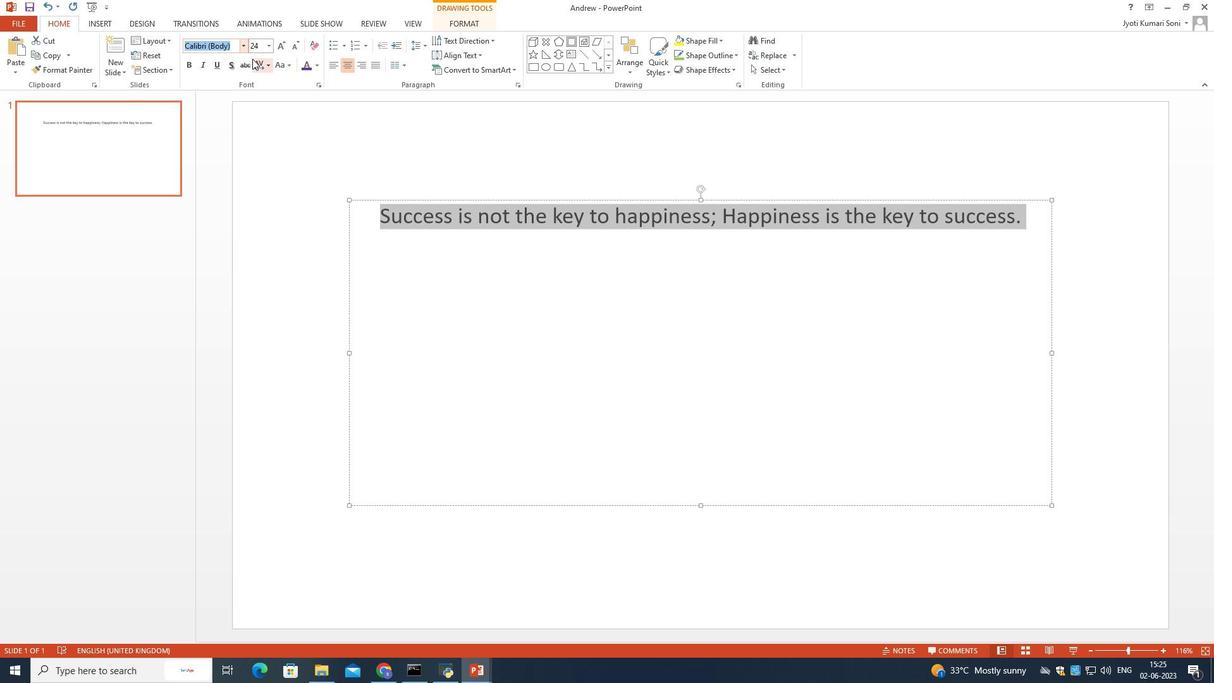 
Action: Mouse moved to (253, 59)
Screenshot: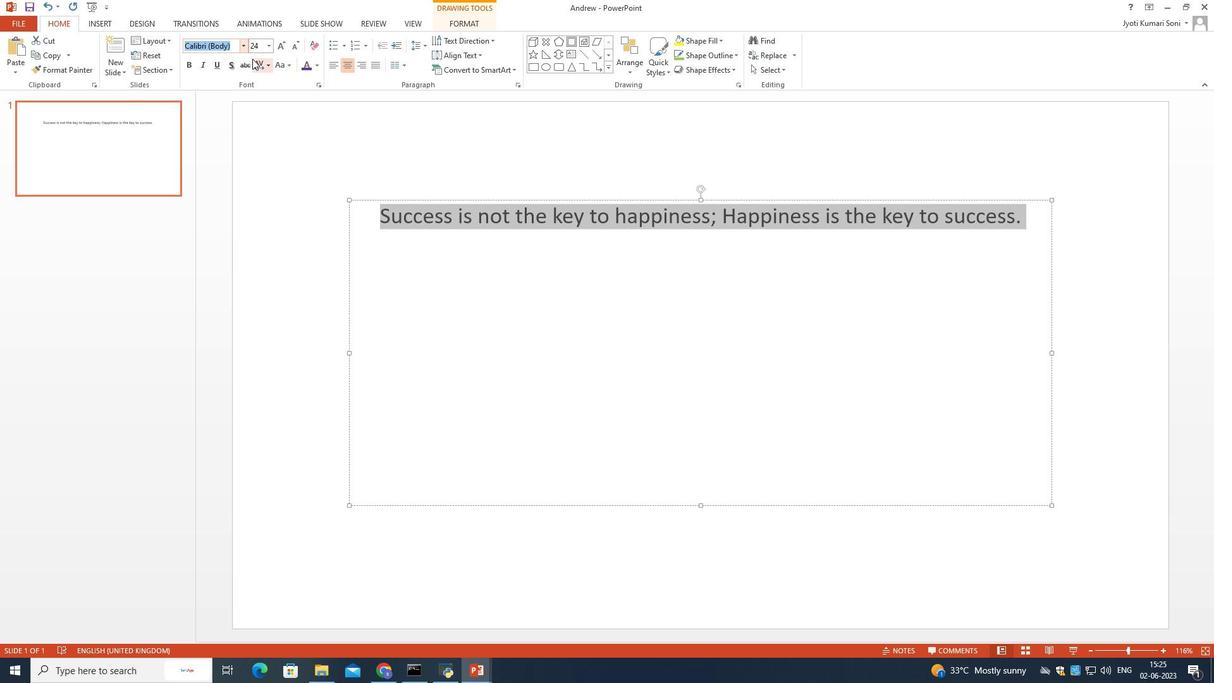 
Action: Key pressed <Key.shift><Key.shift><Key.shift><Key.shift><Key.shift><Key.shift><Key.shift><Key.shift><Key.shift><Key.shift>Arial<Key.space>n<Key.enter>
Screenshot: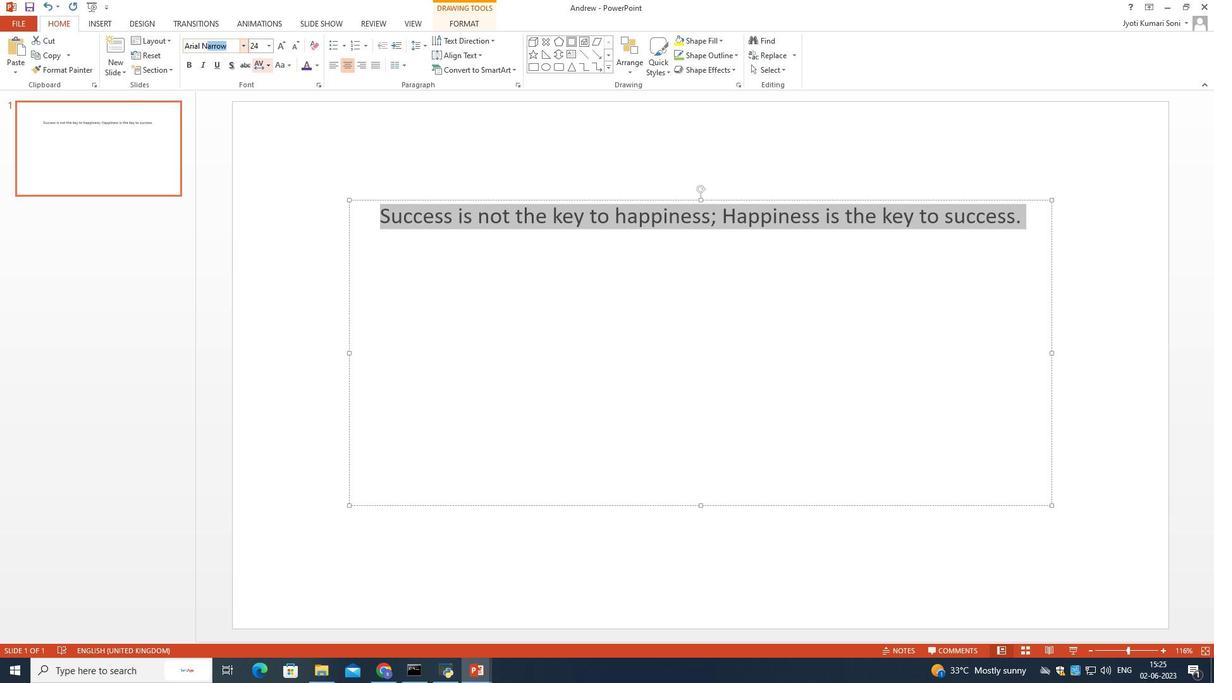 
Action: Mouse moved to (270, 46)
Screenshot: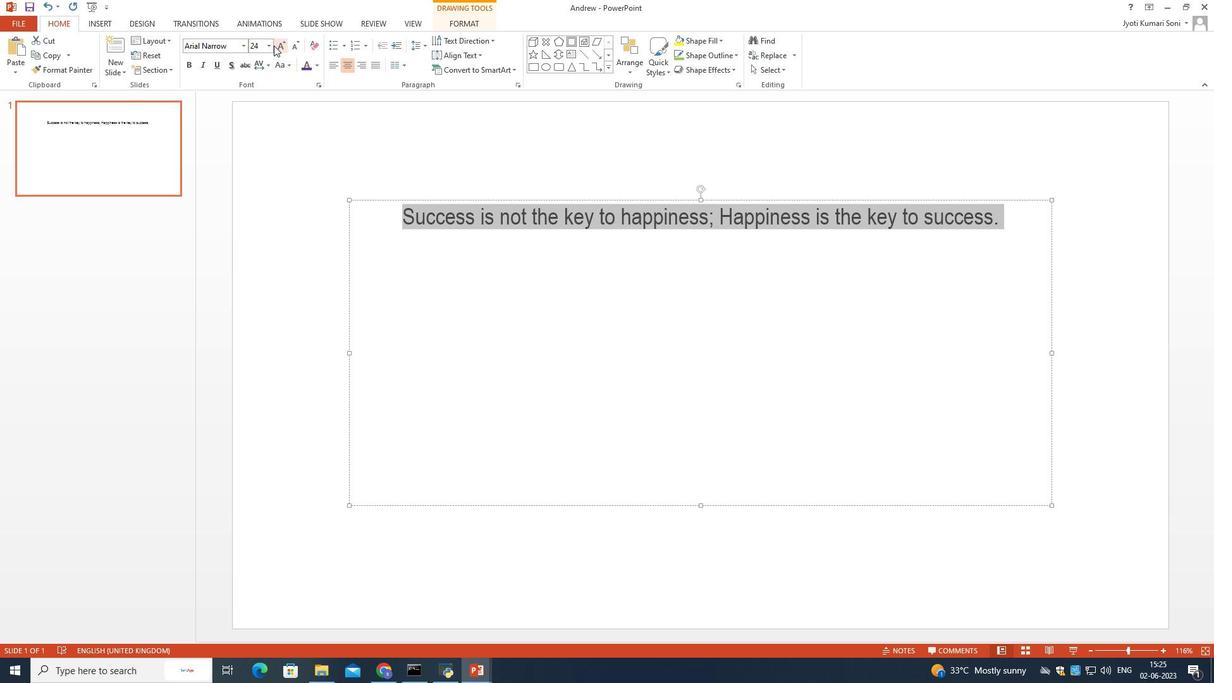 
Action: Mouse pressed left at (270, 46)
Screenshot: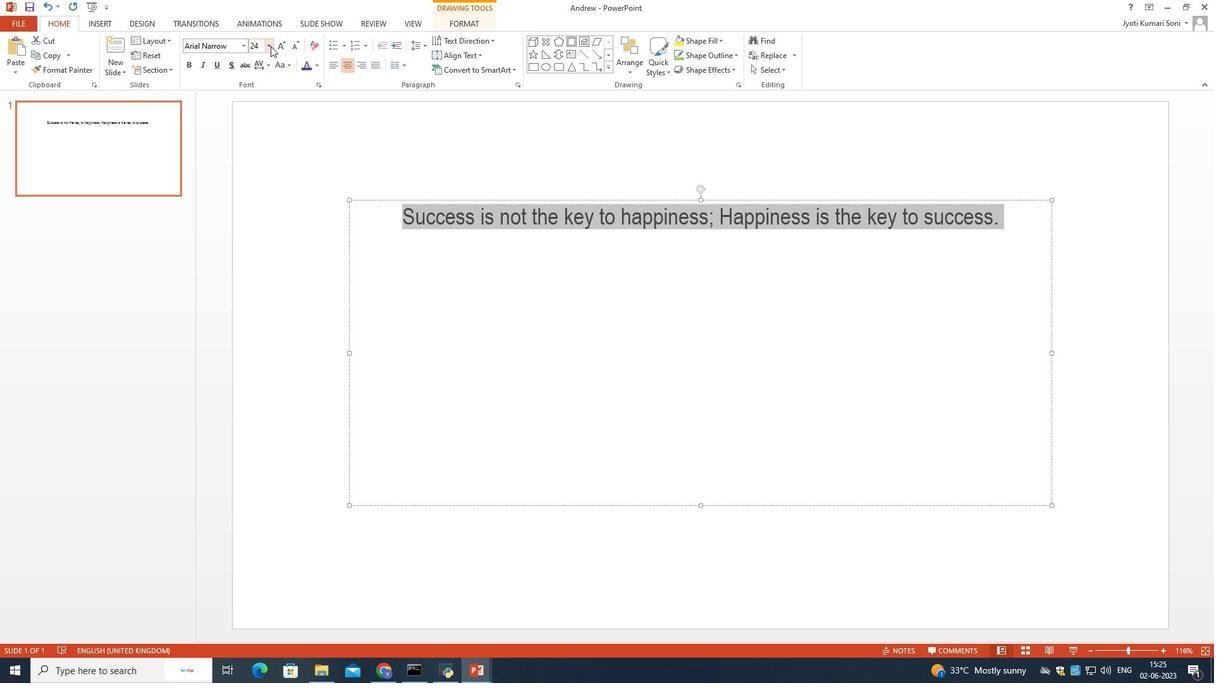 
Action: Mouse moved to (260, 143)
Screenshot: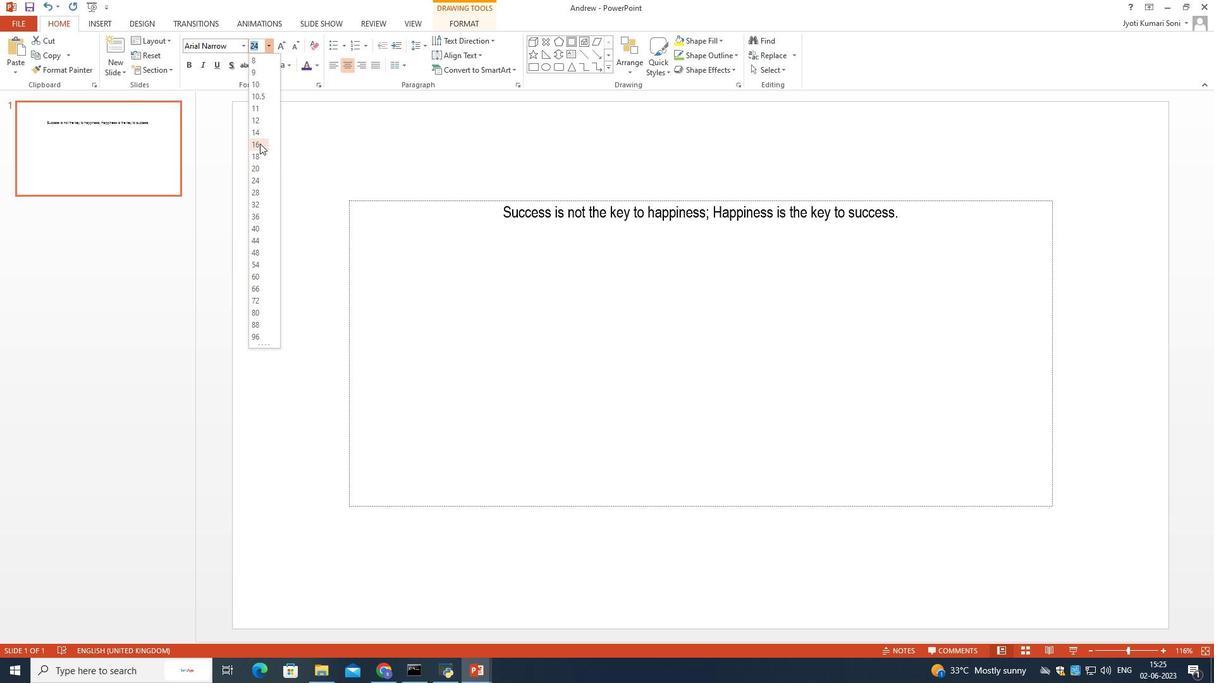 
Action: Mouse pressed left at (260, 143)
Screenshot: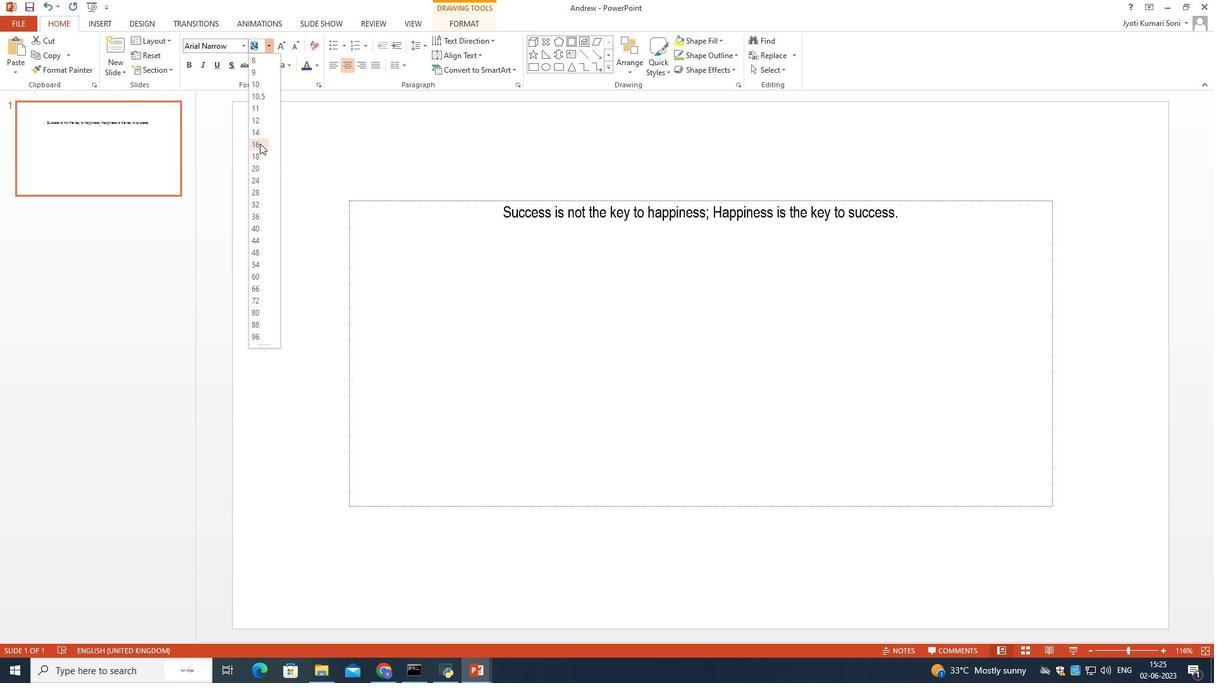 
Action: Mouse moved to (348, 65)
Screenshot: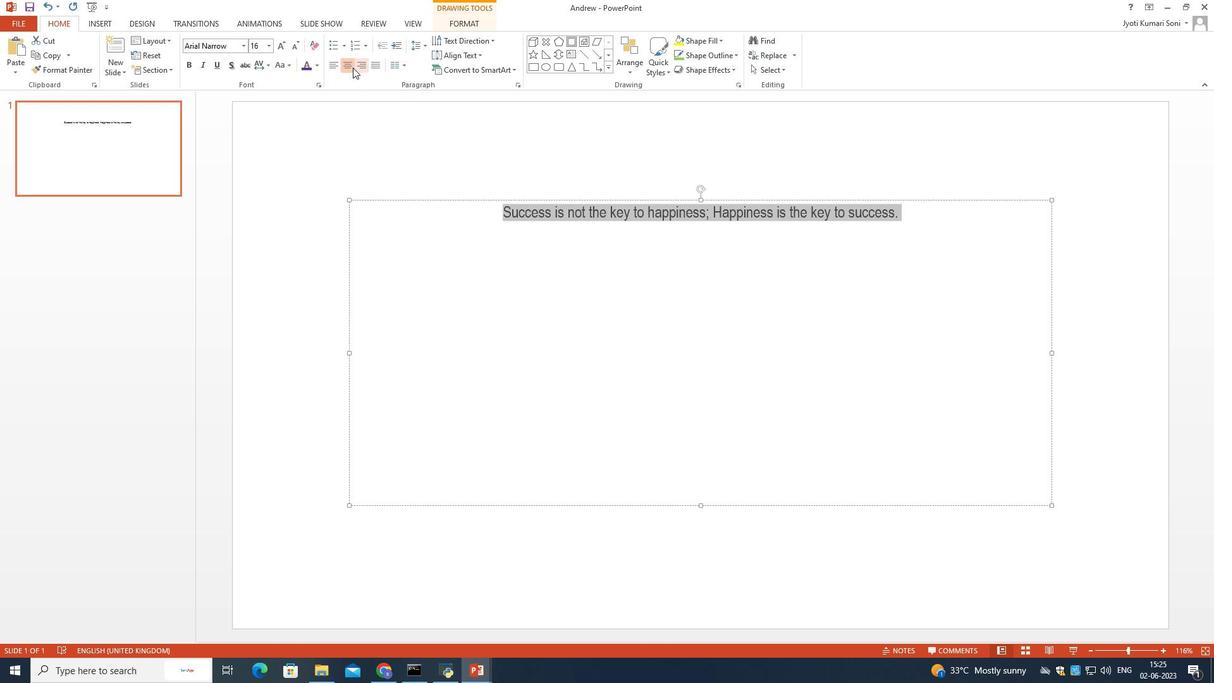 
Action: Mouse pressed left at (348, 65)
Screenshot: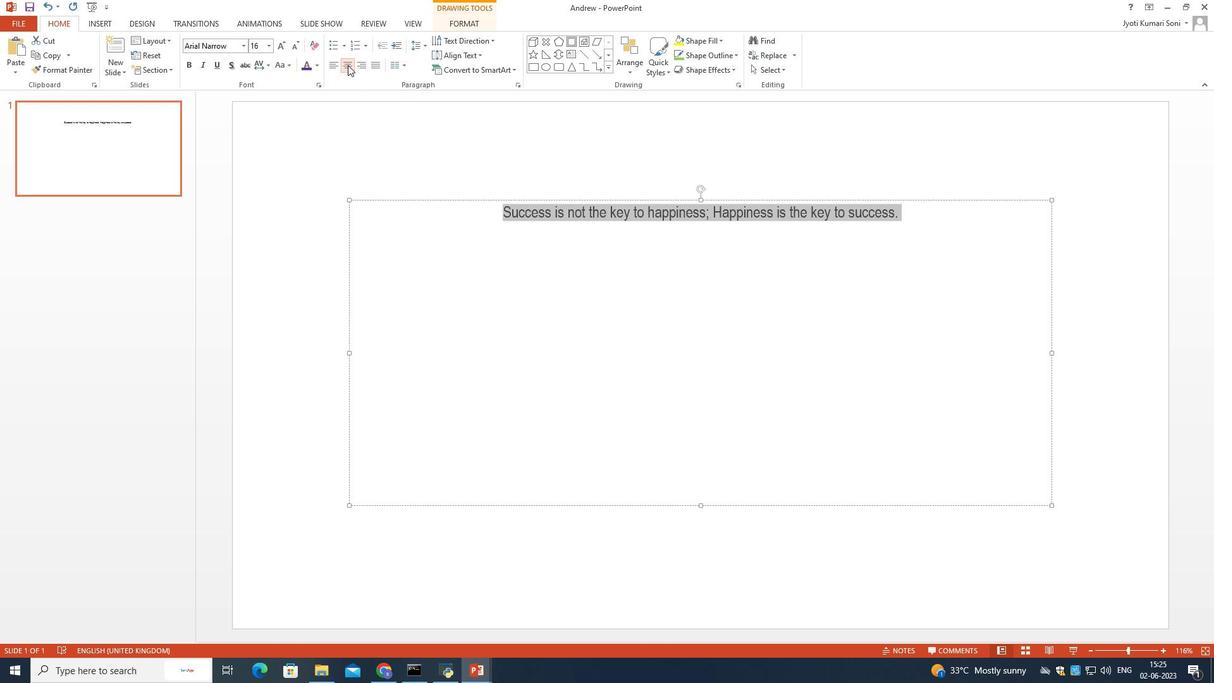 
Action: Mouse moved to (315, 64)
Screenshot: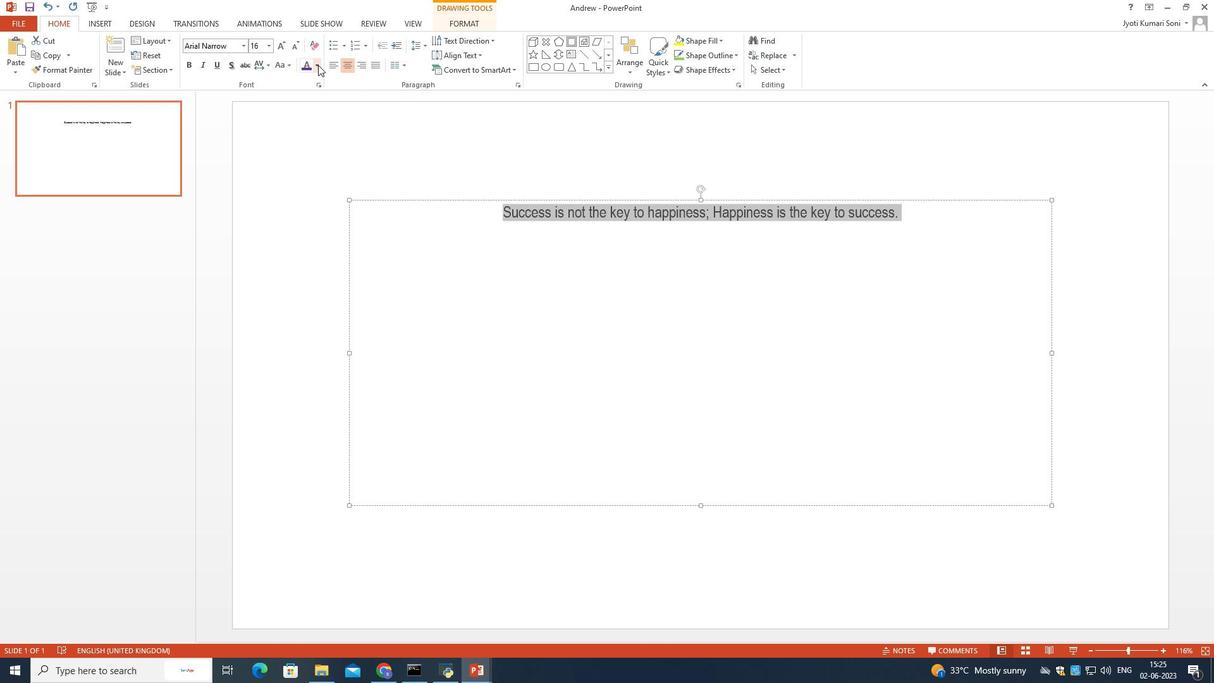 
Action: Mouse pressed left at (315, 64)
Screenshot: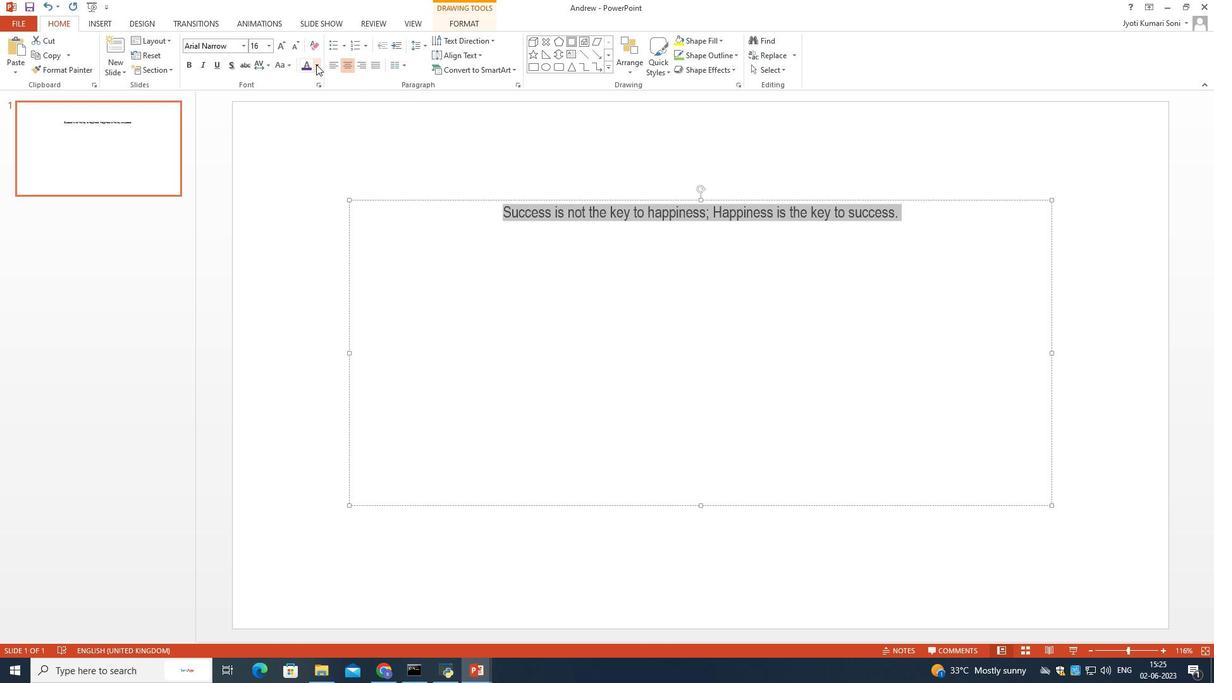 
Action: Mouse moved to (313, 164)
Screenshot: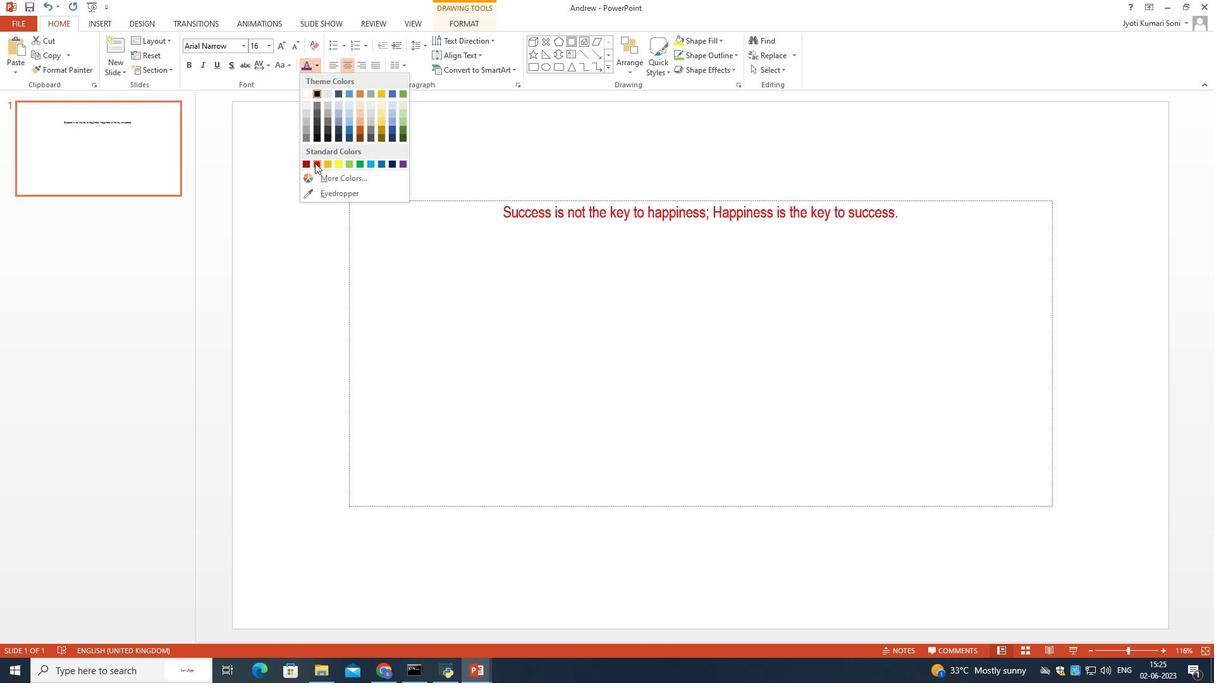 
Action: Mouse pressed left at (313, 164)
Screenshot: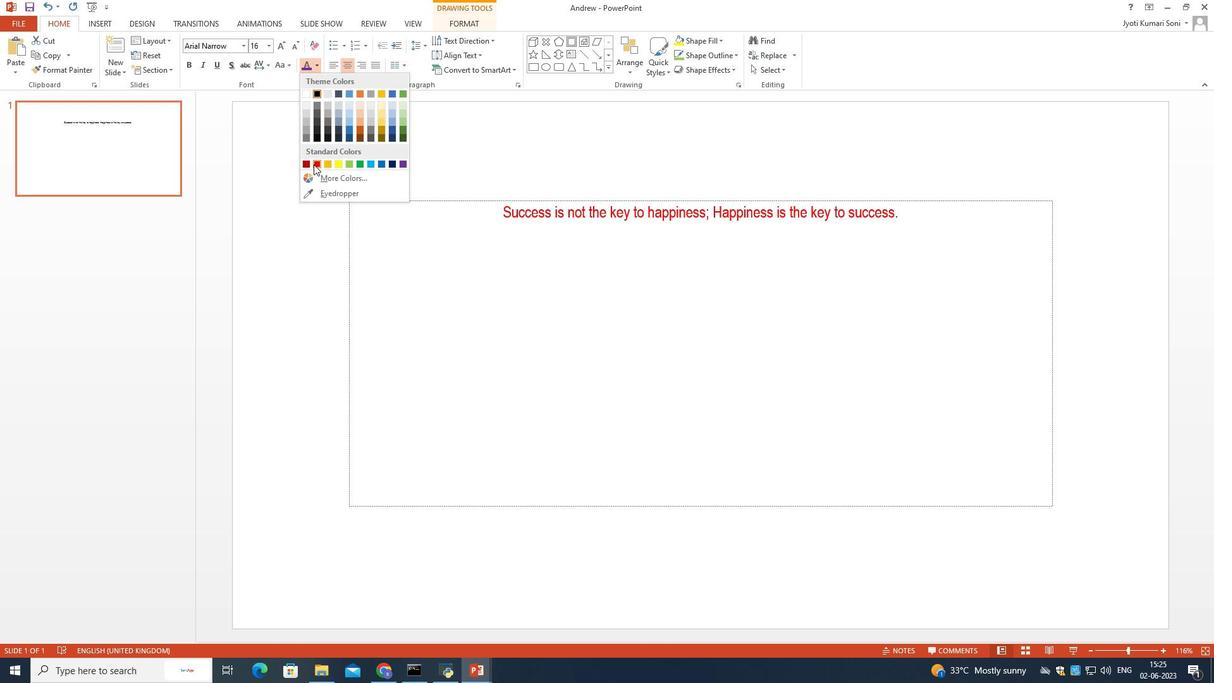
Action: Mouse moved to (926, 218)
Screenshot: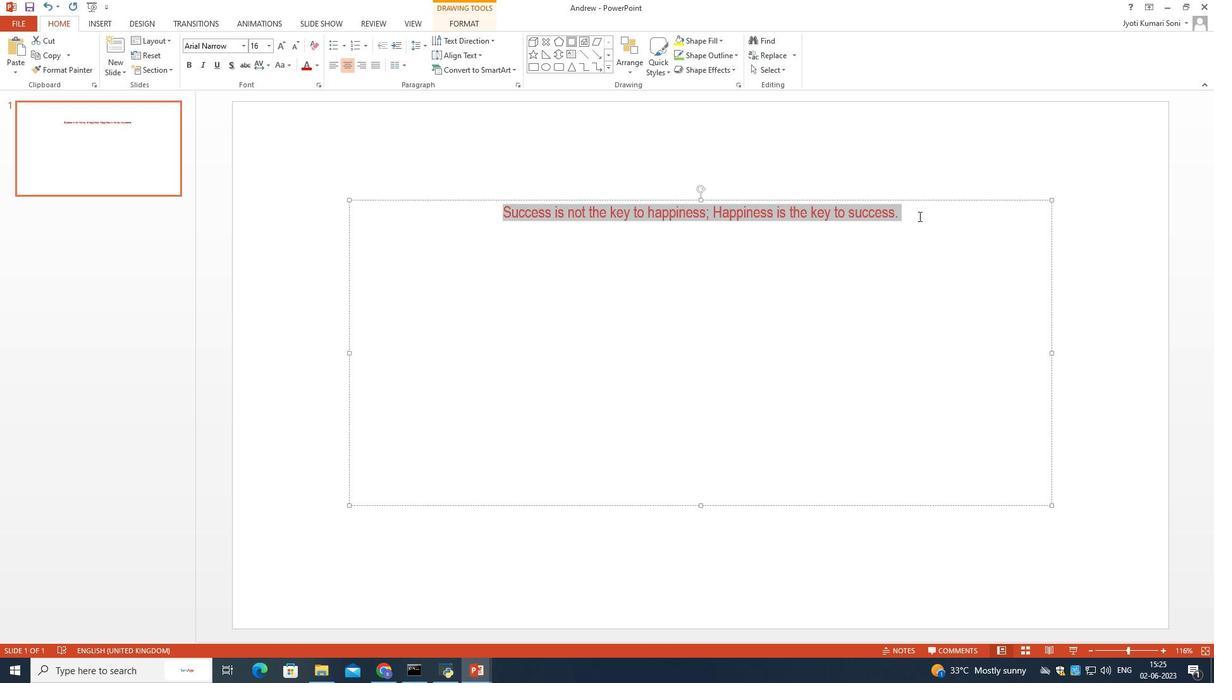 
Action: Mouse pressed left at (926, 218)
Screenshot: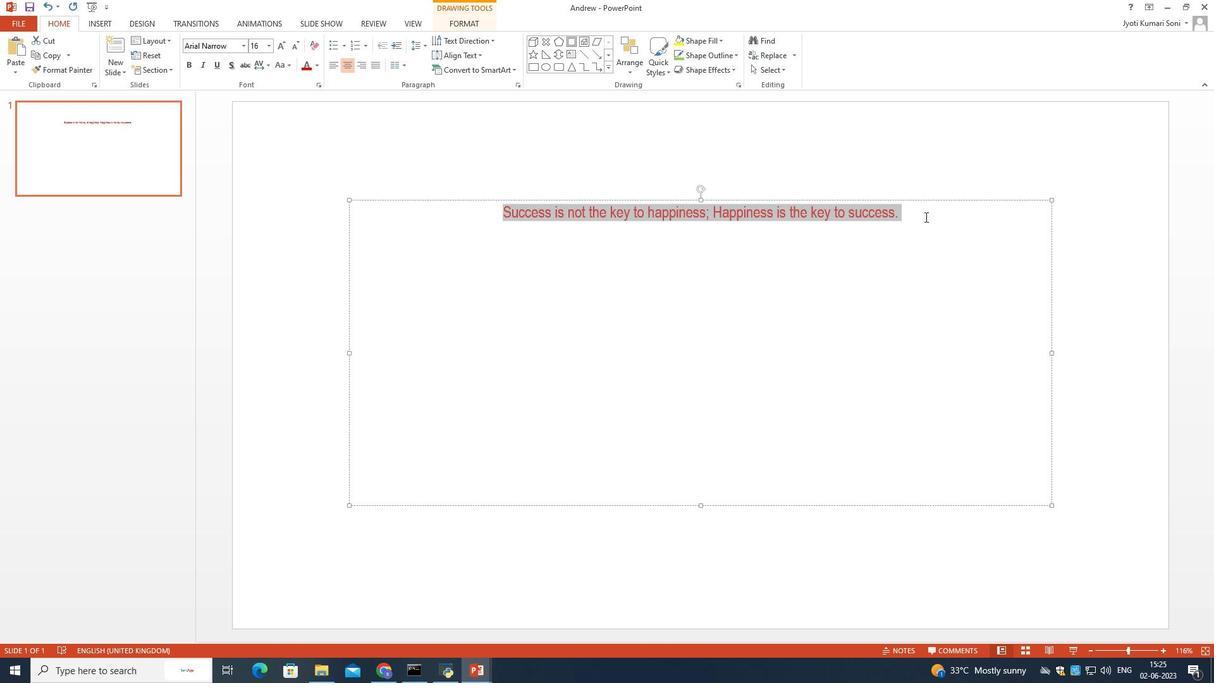 
